 Task: Find connections with filter location Casa Branca with filter topic #Travelwith filter profile language English with filter current company Adani Group with filter school Shri Ramdeobaba Kamla Nehru Engineering College, Katol Road with filter industry Computer Networking Products with filter service category Public Speaking with filter keywords title Hotel Manager
Action: Mouse moved to (519, 103)
Screenshot: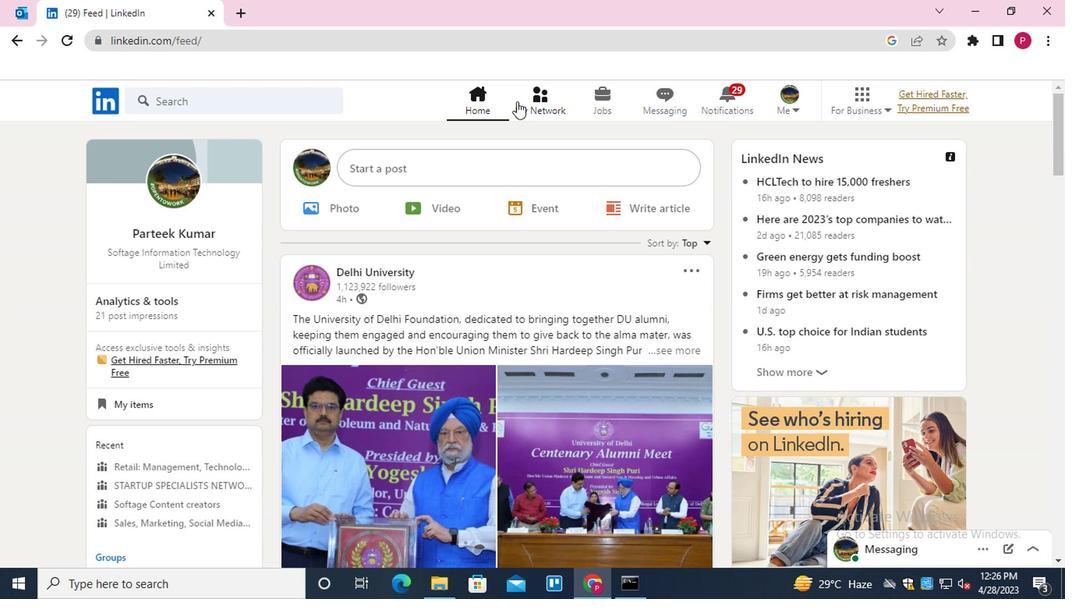 
Action: Mouse pressed left at (519, 103)
Screenshot: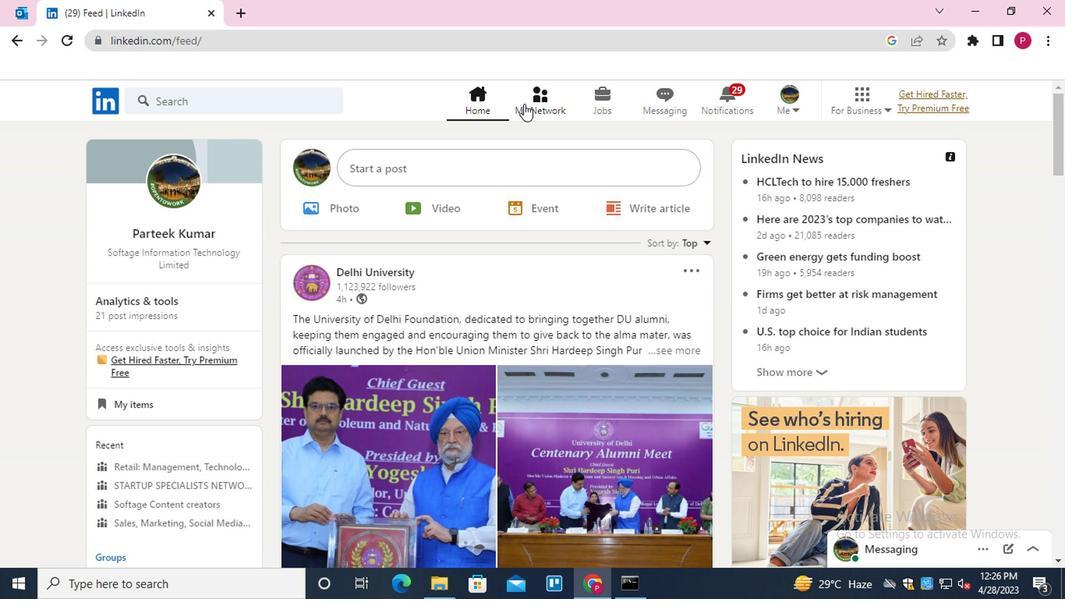 
Action: Mouse moved to (265, 188)
Screenshot: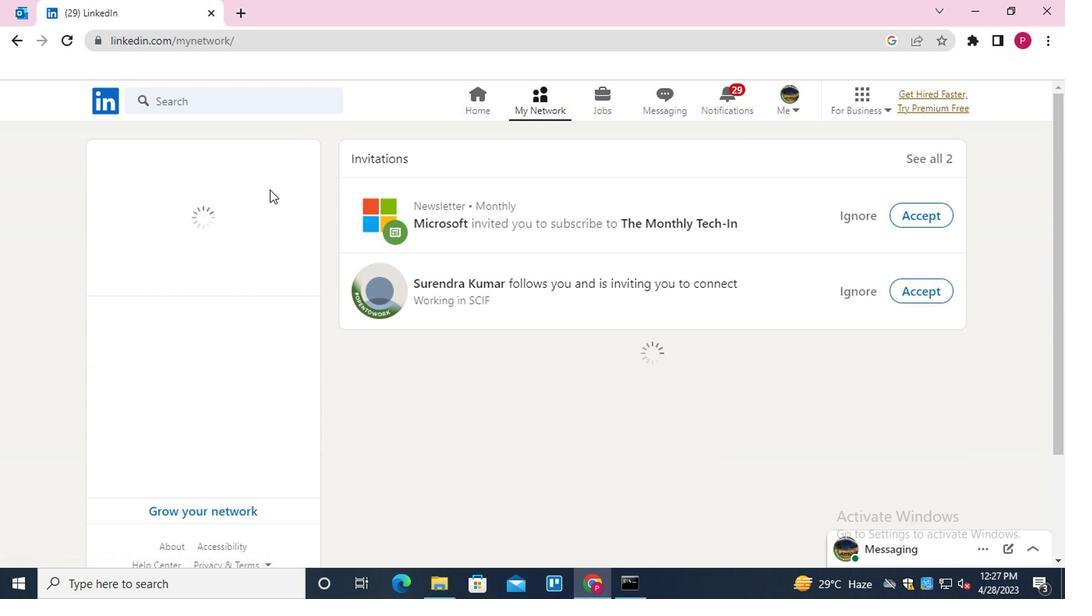 
Action: Mouse pressed left at (265, 188)
Screenshot: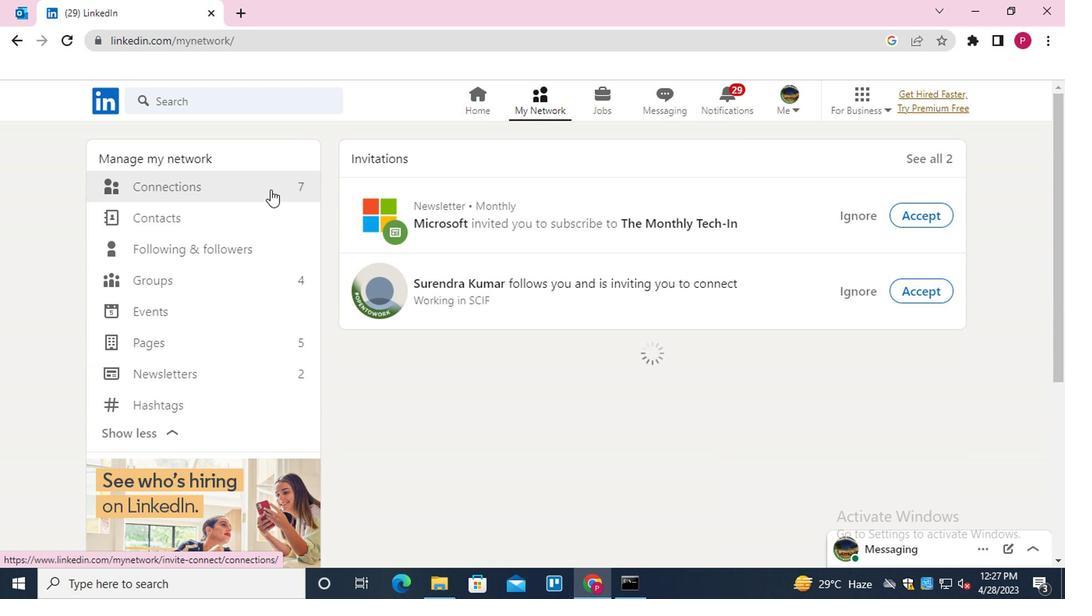 
Action: Mouse moved to (643, 189)
Screenshot: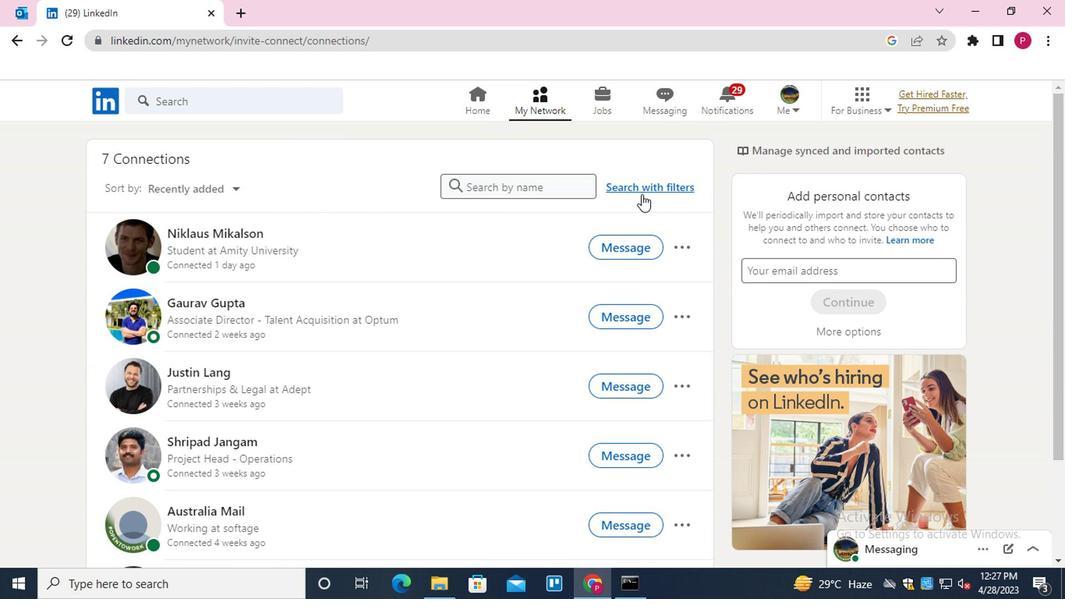 
Action: Mouse pressed left at (643, 189)
Screenshot: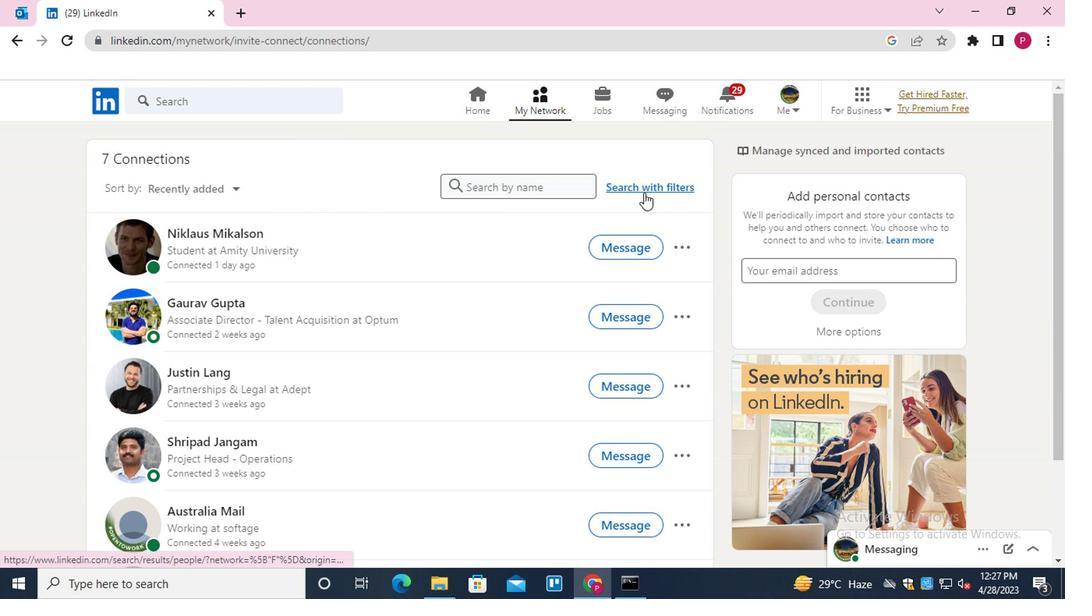 
Action: Mouse moved to (576, 139)
Screenshot: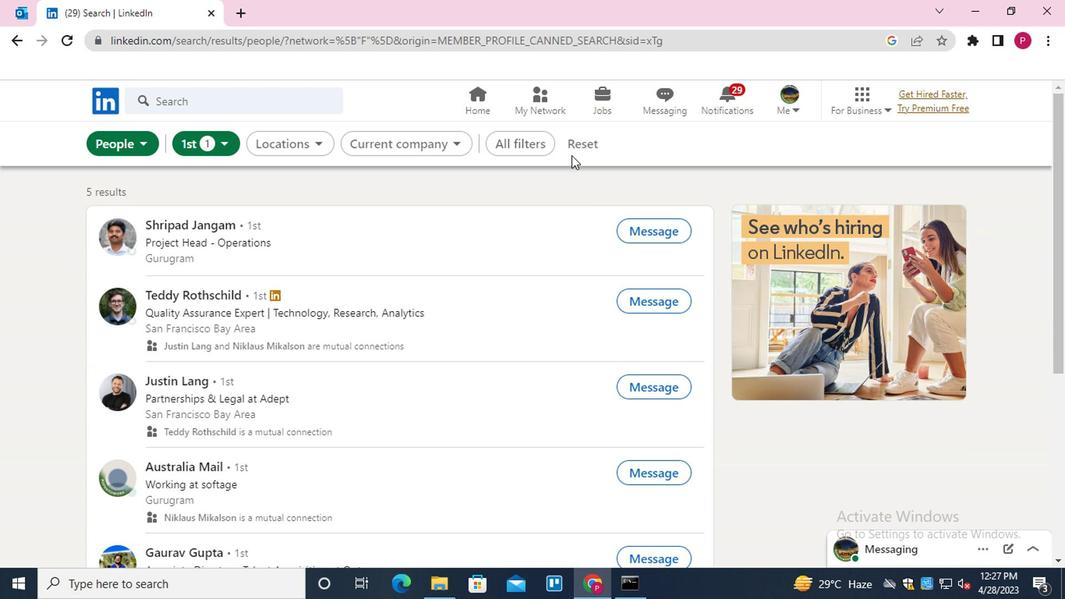 
Action: Mouse pressed left at (576, 139)
Screenshot: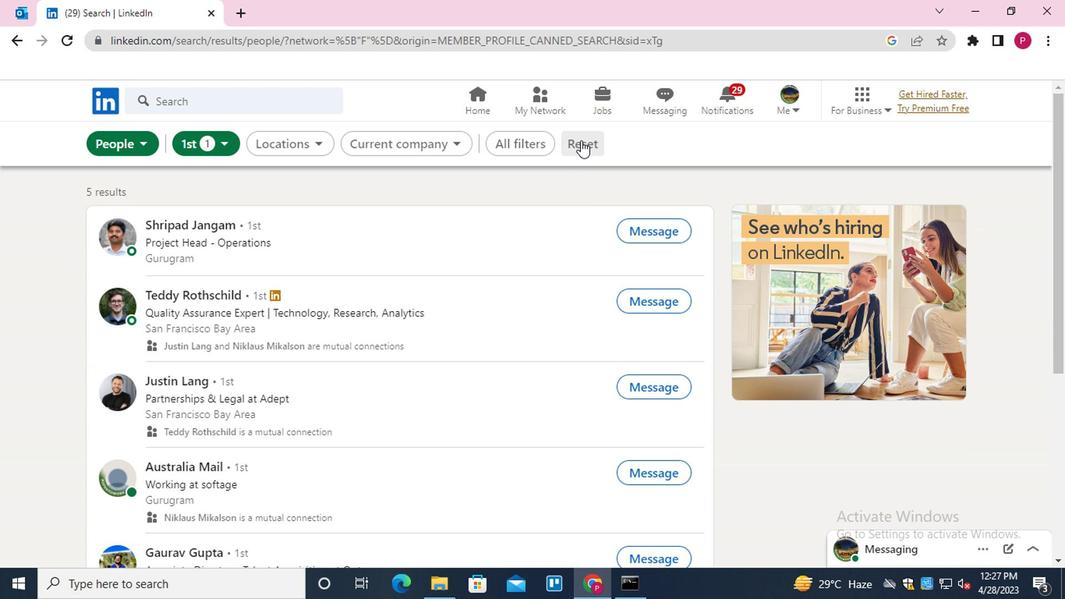 
Action: Mouse moved to (553, 145)
Screenshot: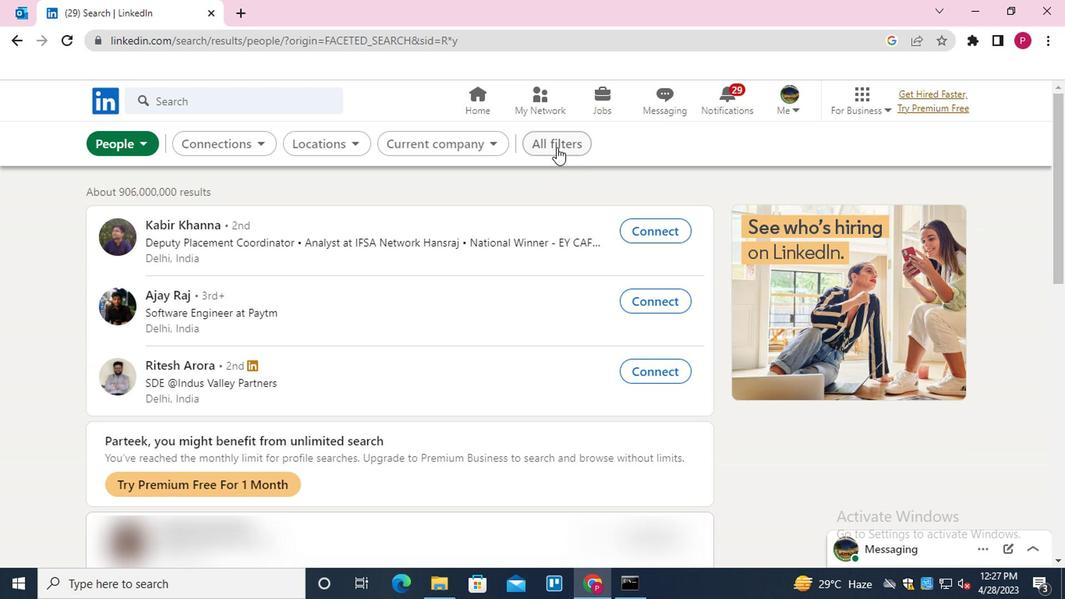 
Action: Mouse pressed left at (553, 145)
Screenshot: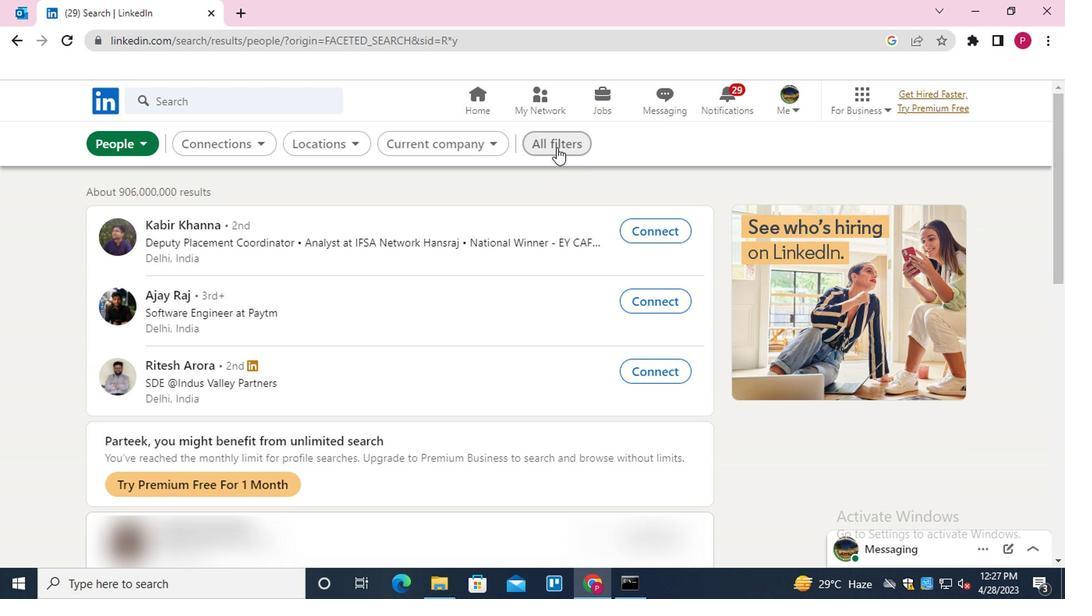 
Action: Mouse moved to (727, 370)
Screenshot: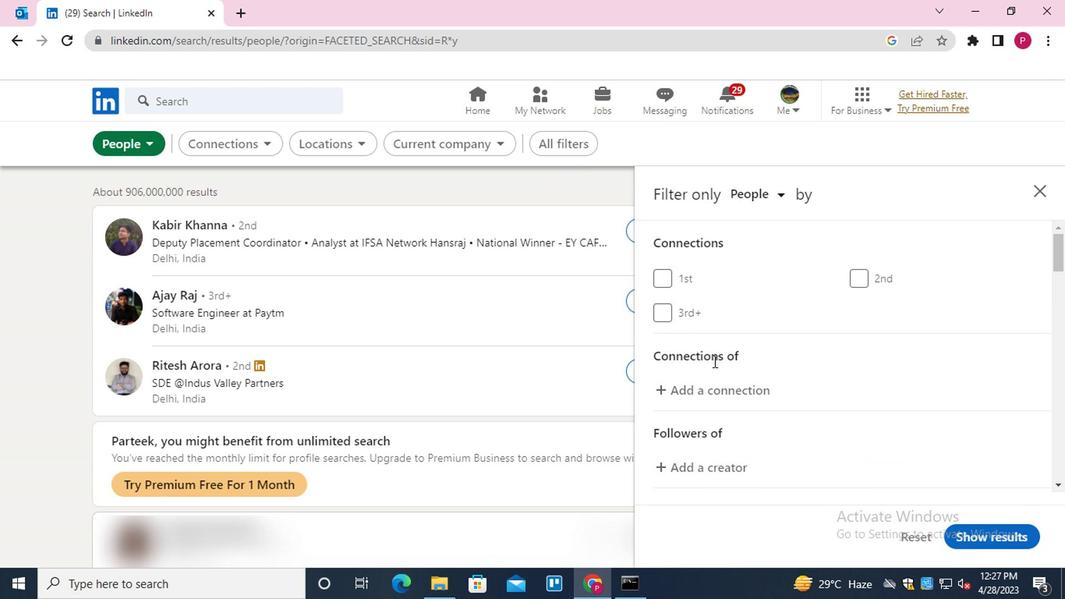
Action: Mouse scrolled (727, 369) with delta (0, 0)
Screenshot: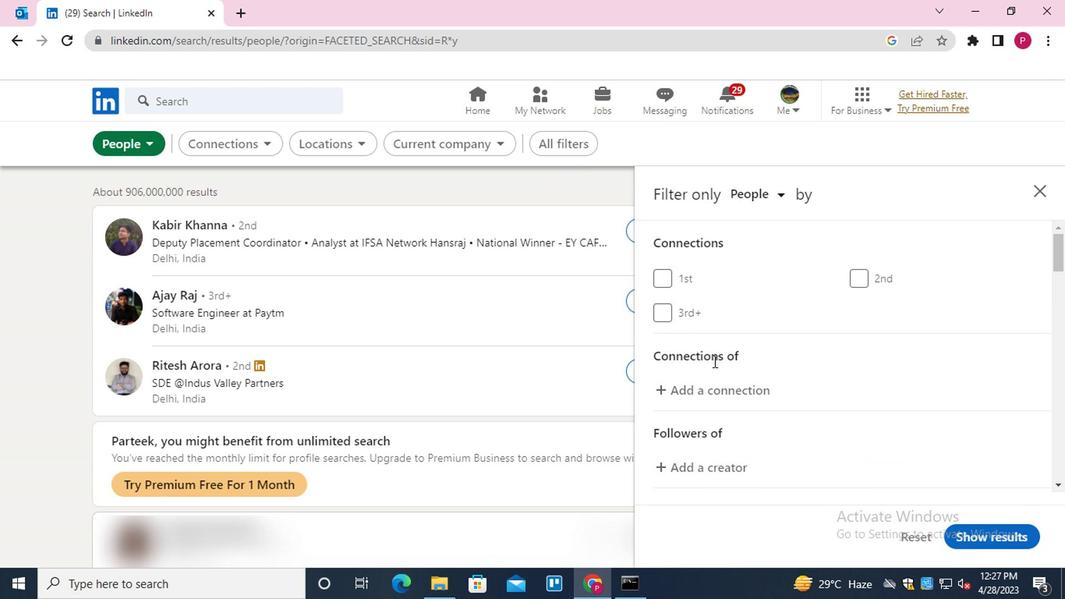 
Action: Mouse moved to (730, 371)
Screenshot: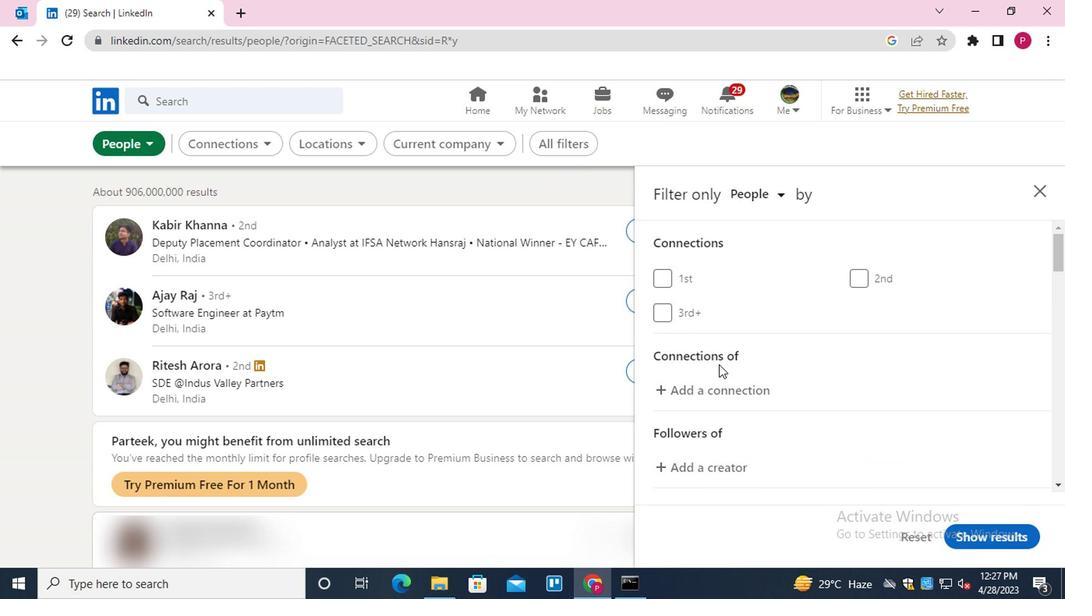 
Action: Mouse scrolled (730, 370) with delta (0, -1)
Screenshot: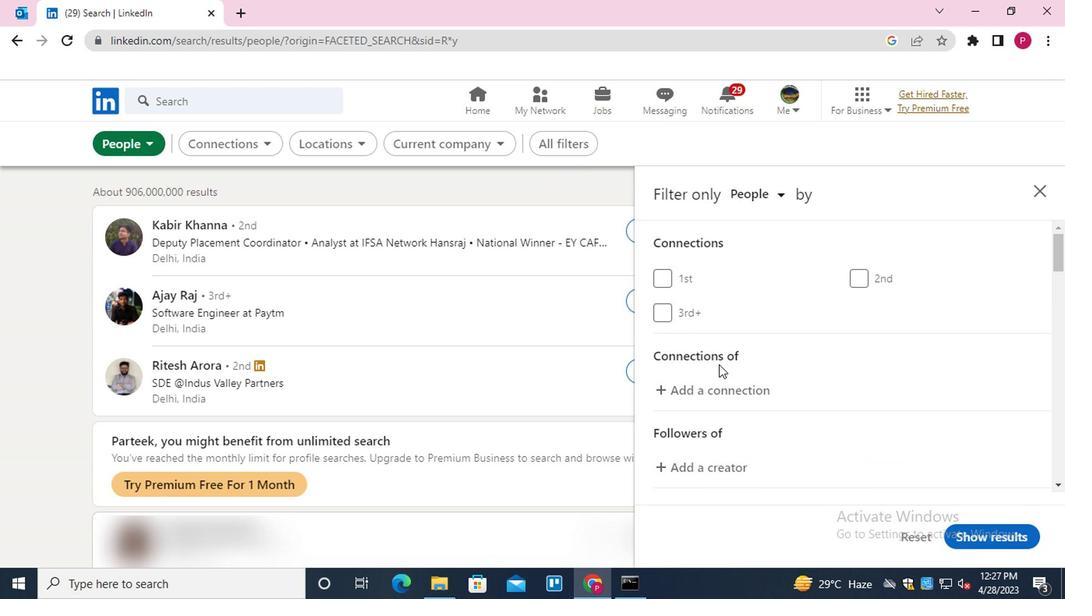 
Action: Mouse moved to (734, 371)
Screenshot: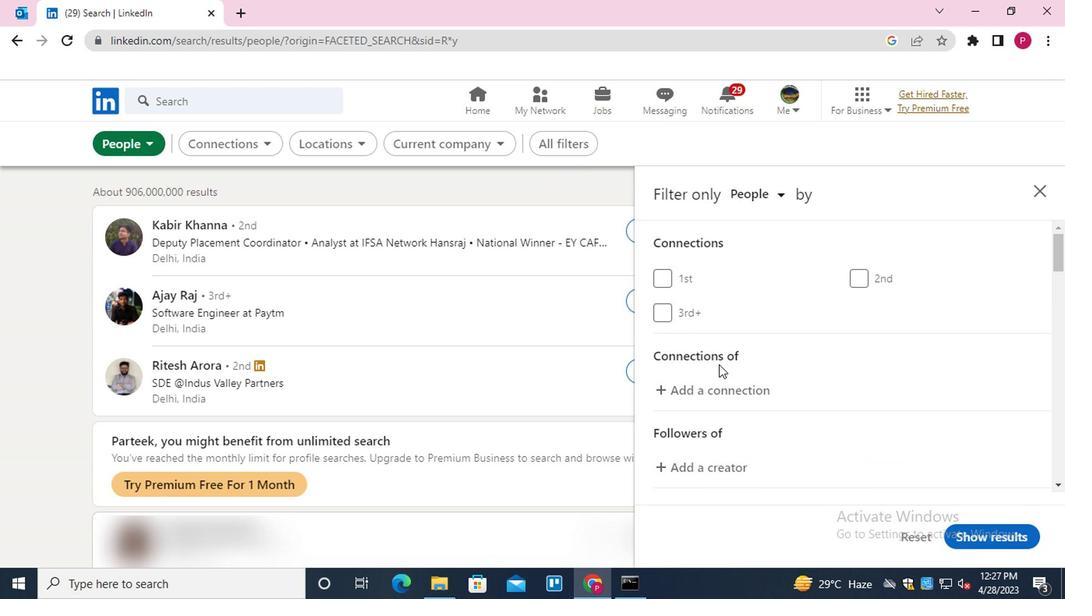 
Action: Mouse scrolled (734, 371) with delta (0, 0)
Screenshot: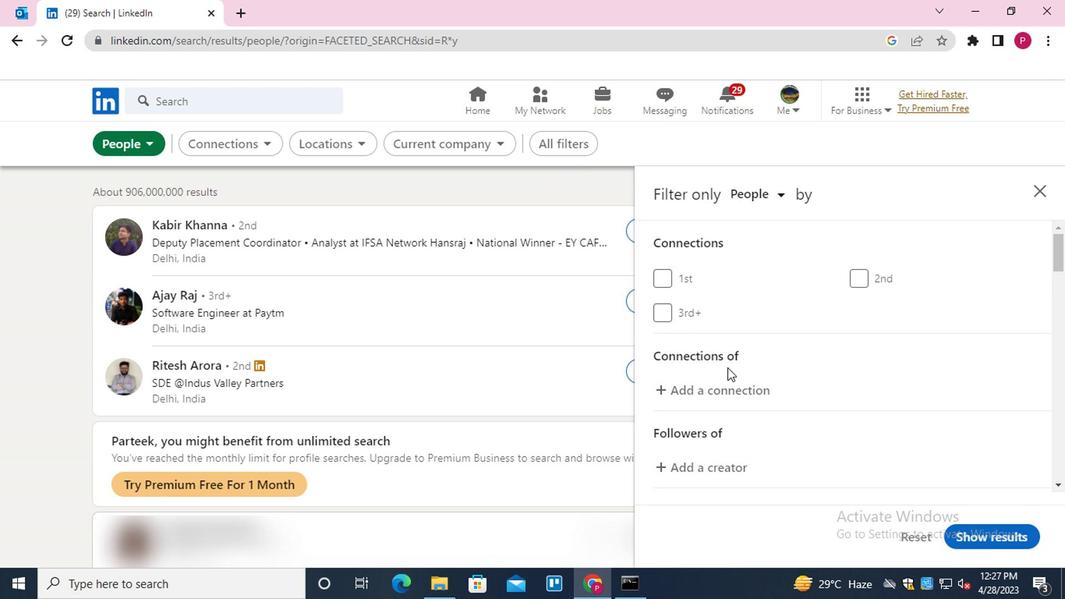 
Action: Mouse moved to (875, 377)
Screenshot: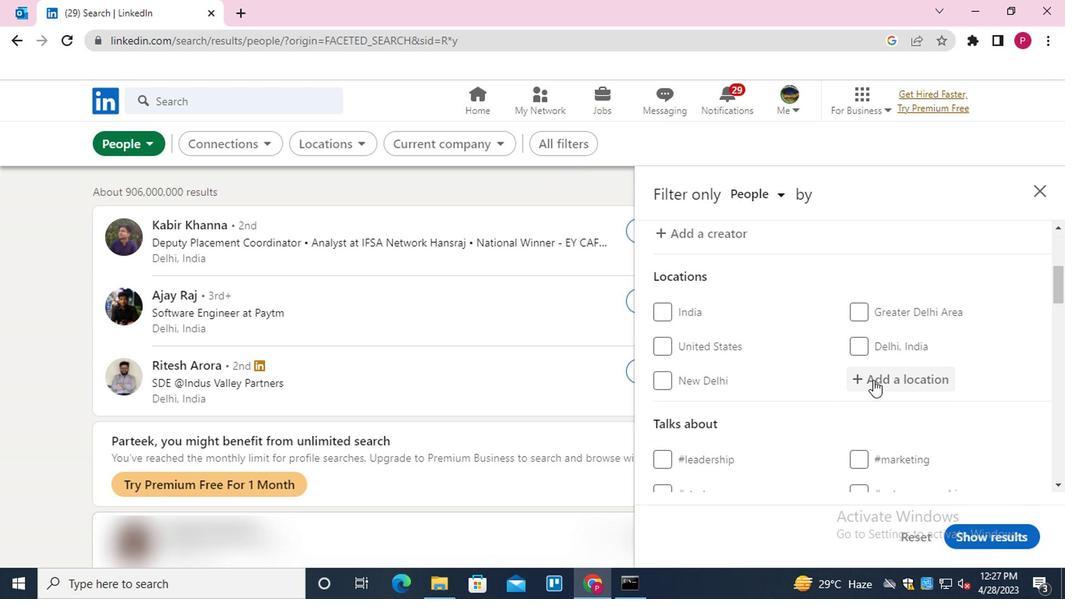 
Action: Mouse pressed left at (875, 377)
Screenshot: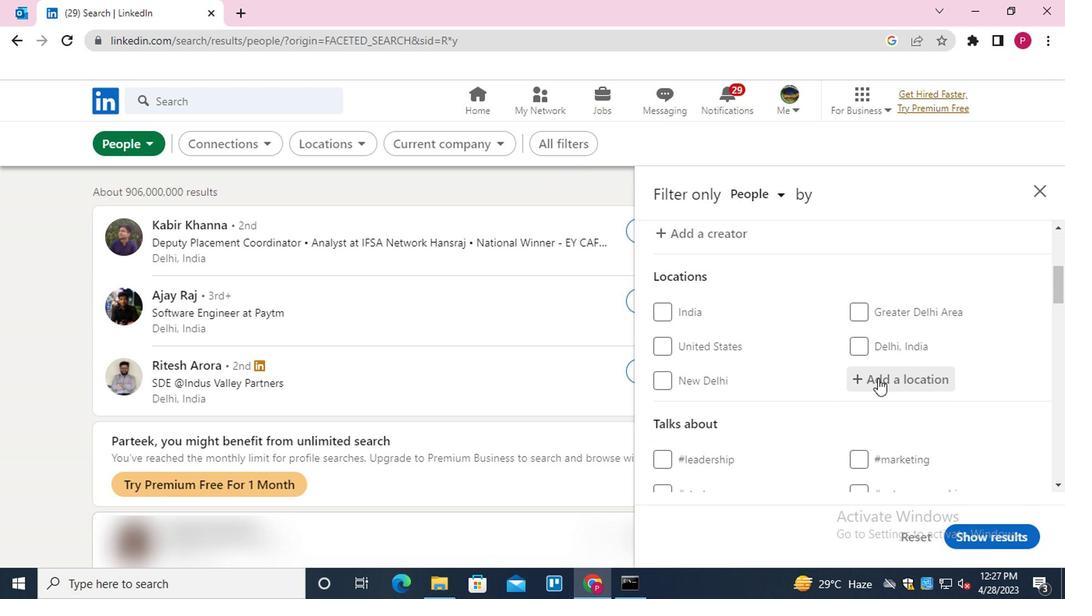
Action: Key pressed <Key.shift>CASA<Key.space><Key.shift>BRANV<Key.backspace>CA<Key.down><Key.enter>
Screenshot: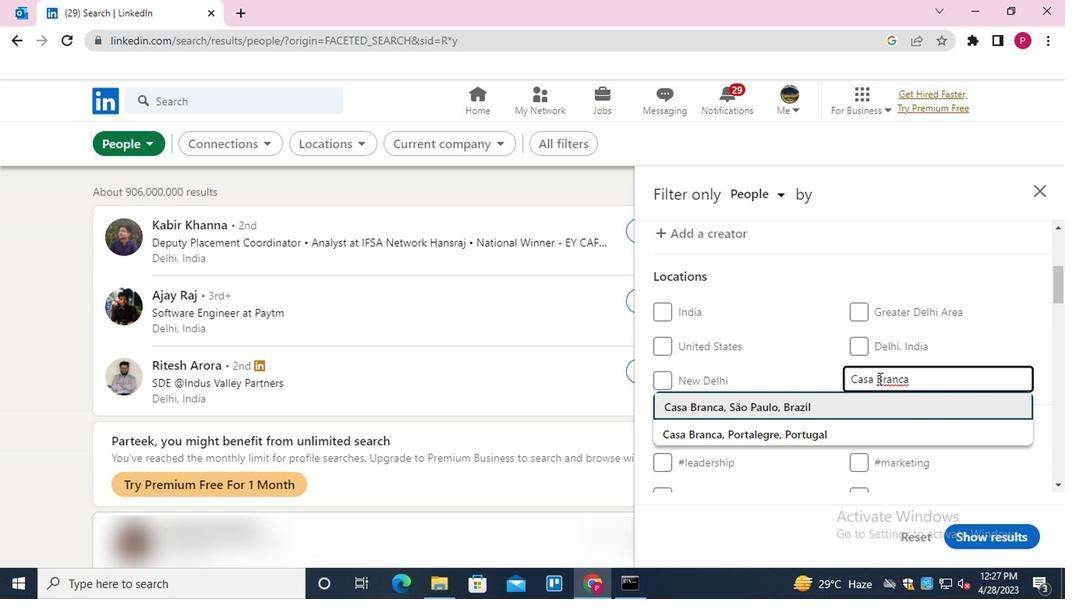 
Action: Mouse moved to (837, 413)
Screenshot: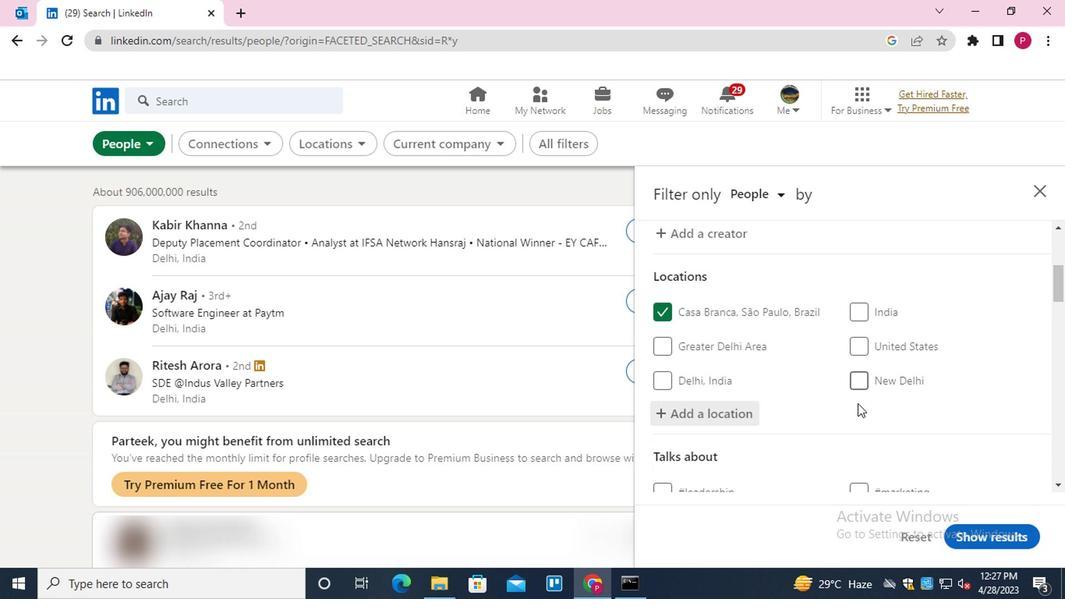 
Action: Mouse scrolled (837, 412) with delta (0, -1)
Screenshot: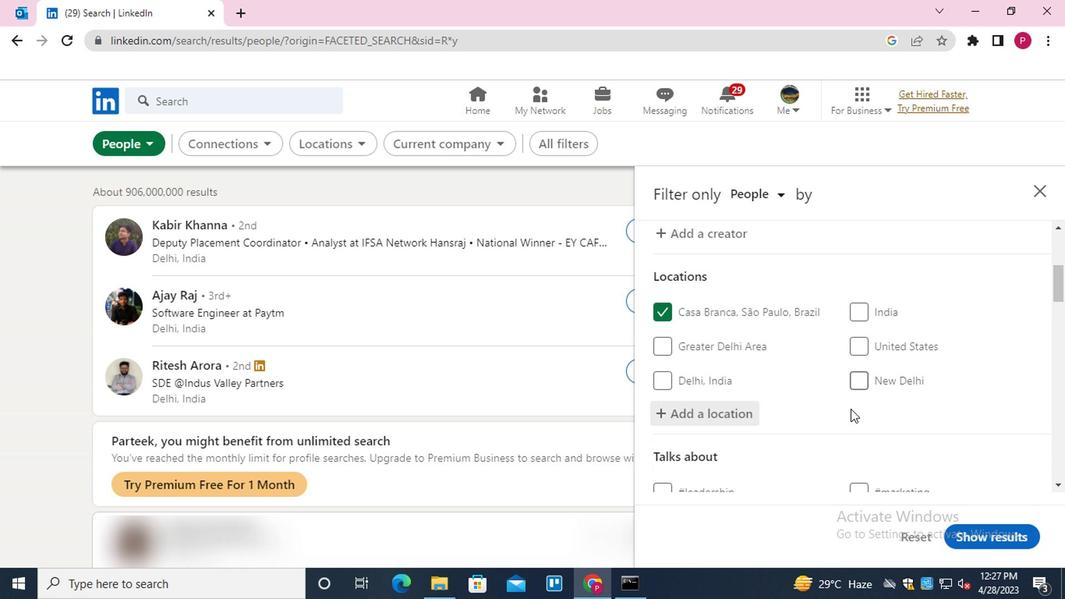 
Action: Mouse scrolled (837, 412) with delta (0, -1)
Screenshot: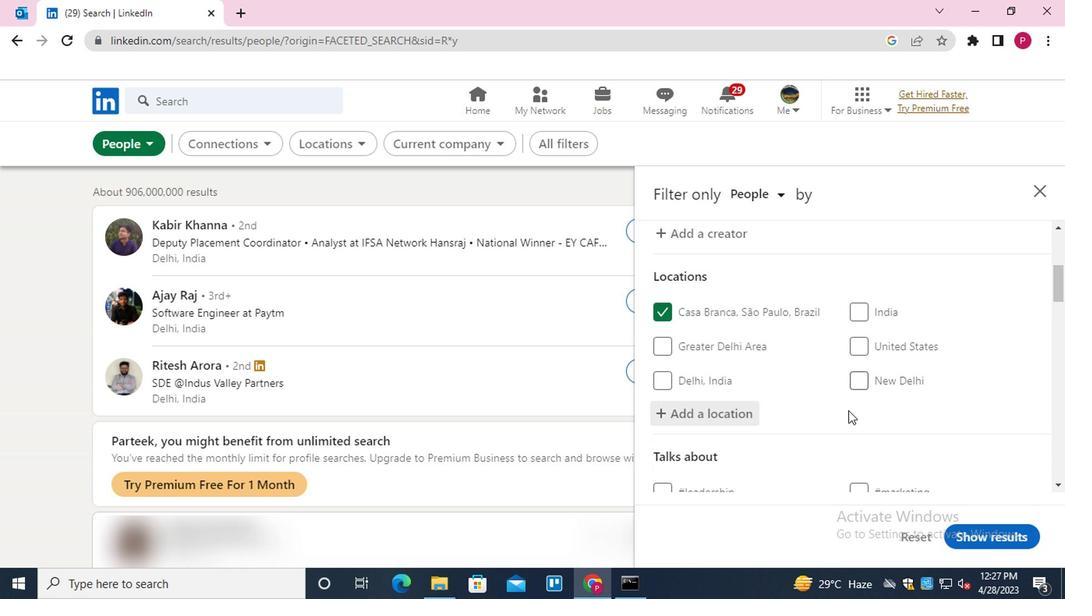 
Action: Mouse moved to (872, 406)
Screenshot: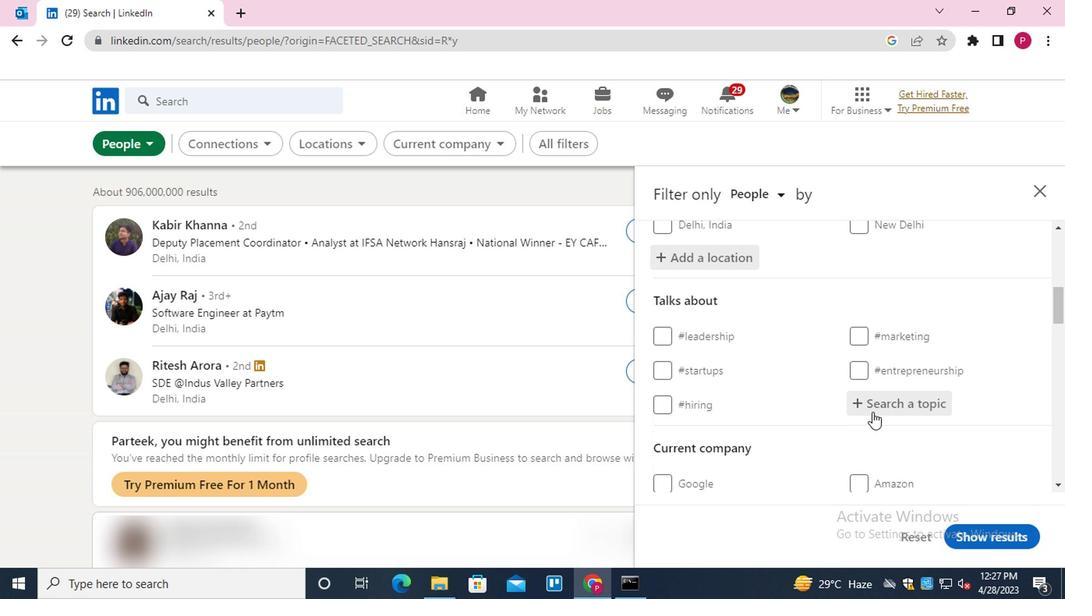 
Action: Mouse pressed left at (872, 406)
Screenshot: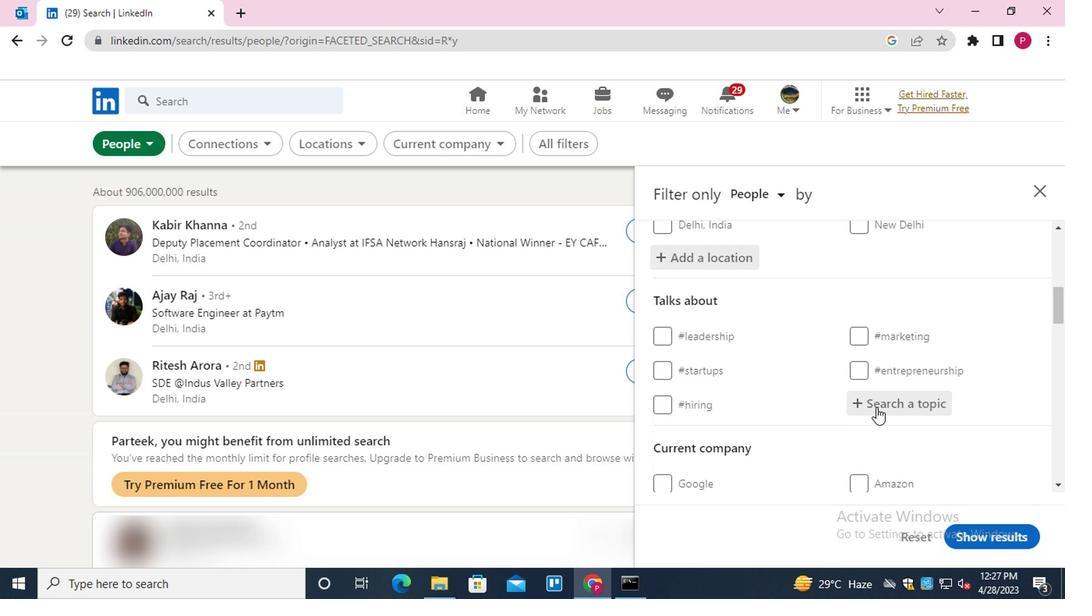 
Action: Key pressed TRAVEL<Key.down><Key.enter>
Screenshot: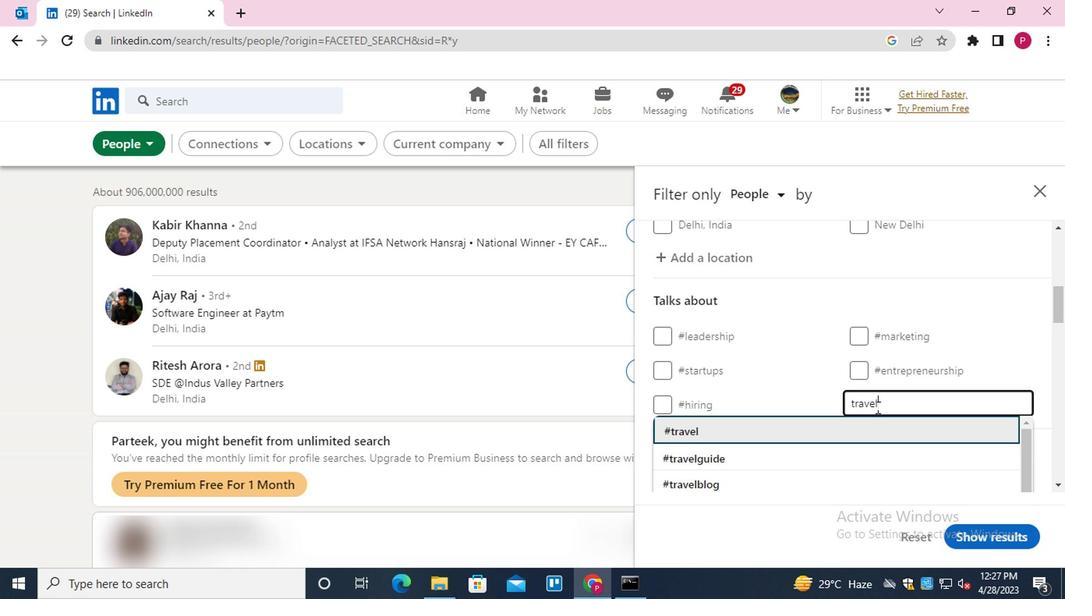 
Action: Mouse moved to (867, 405)
Screenshot: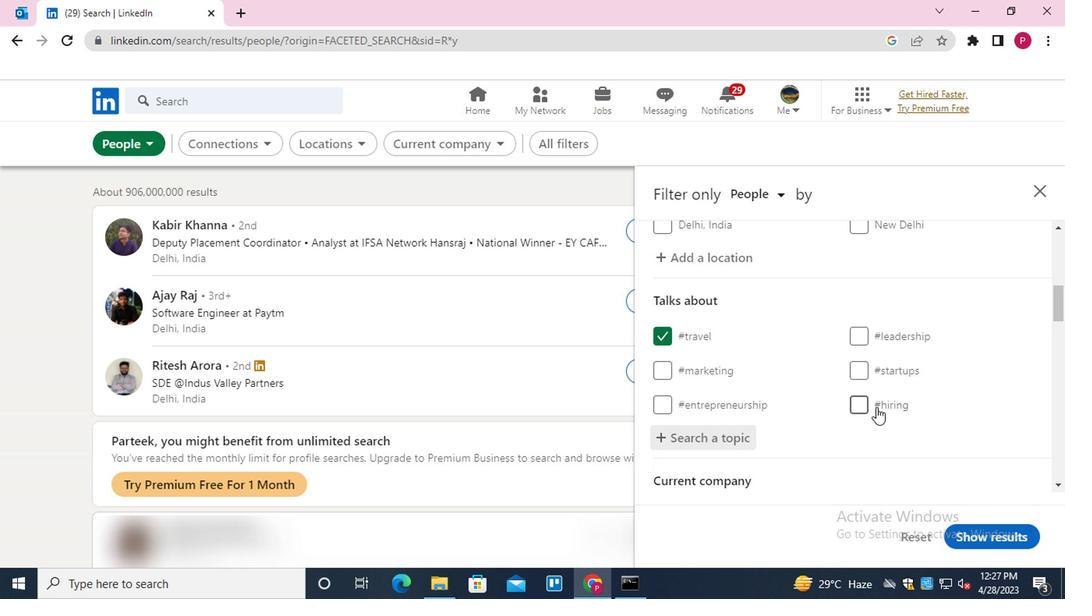 
Action: Mouse scrolled (867, 404) with delta (0, 0)
Screenshot: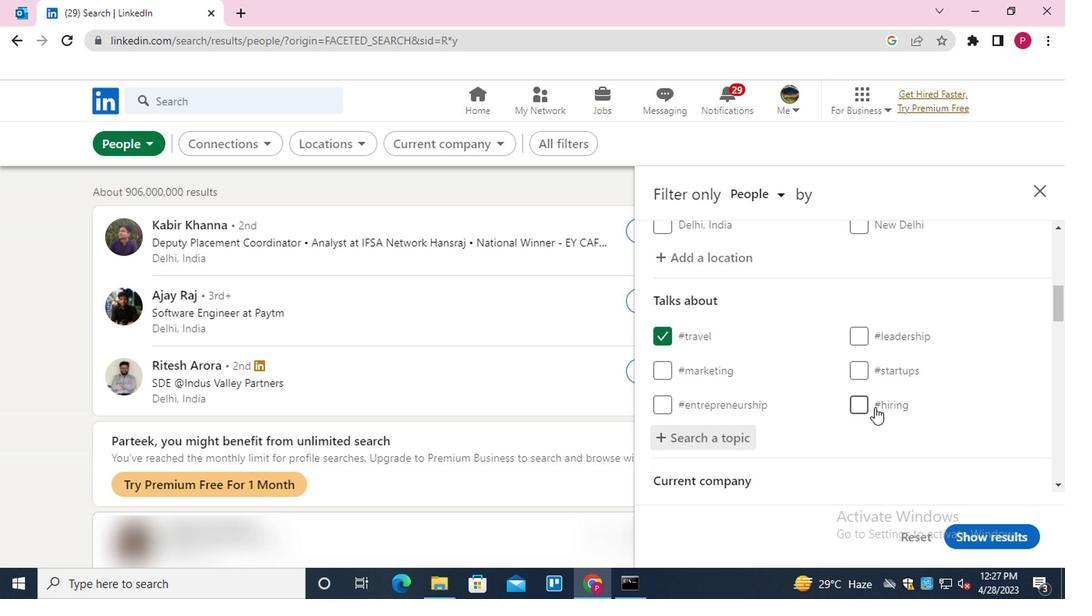 
Action: Mouse moved to (848, 408)
Screenshot: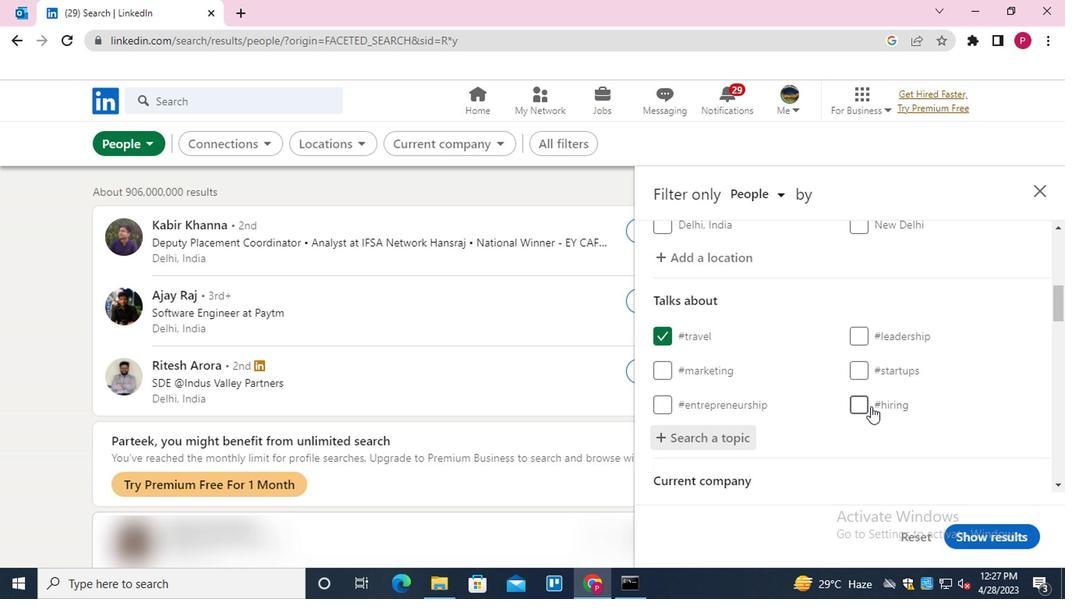 
Action: Mouse scrolled (848, 408) with delta (0, 0)
Screenshot: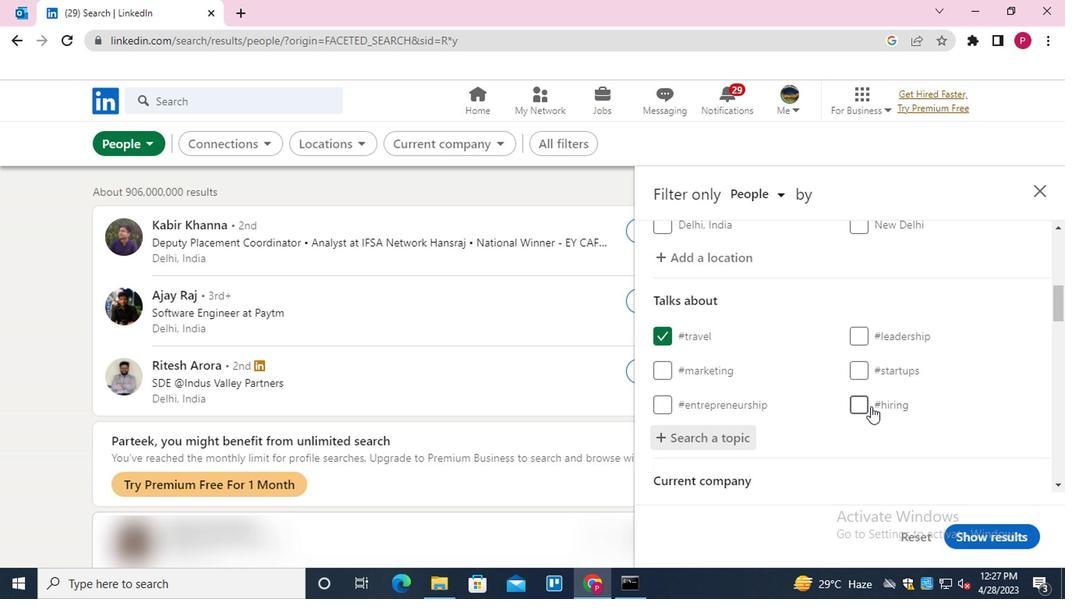 
Action: Mouse moved to (843, 412)
Screenshot: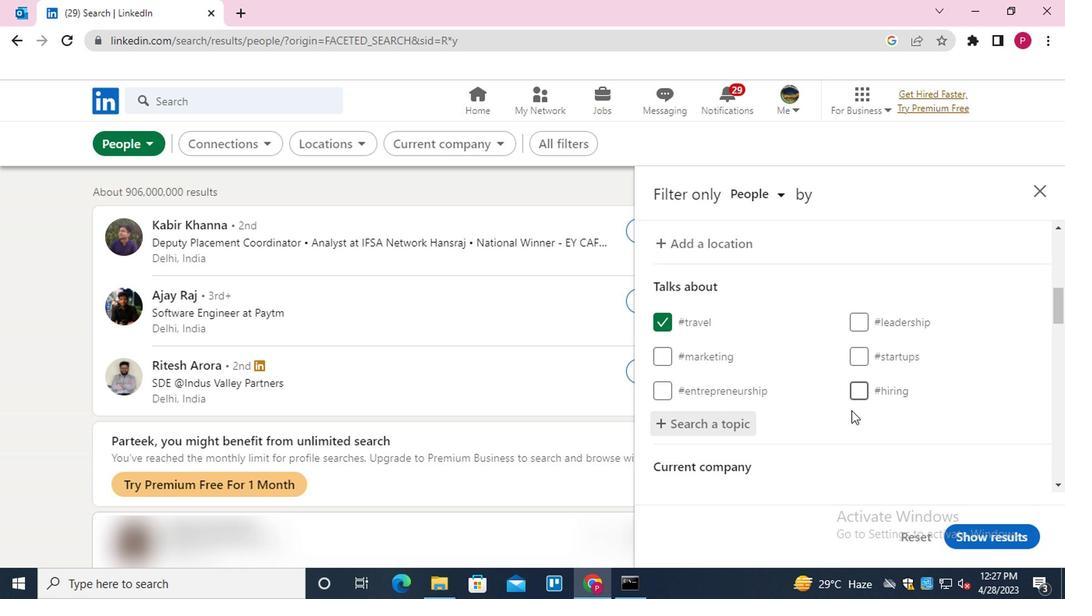 
Action: Mouse scrolled (843, 411) with delta (0, 0)
Screenshot: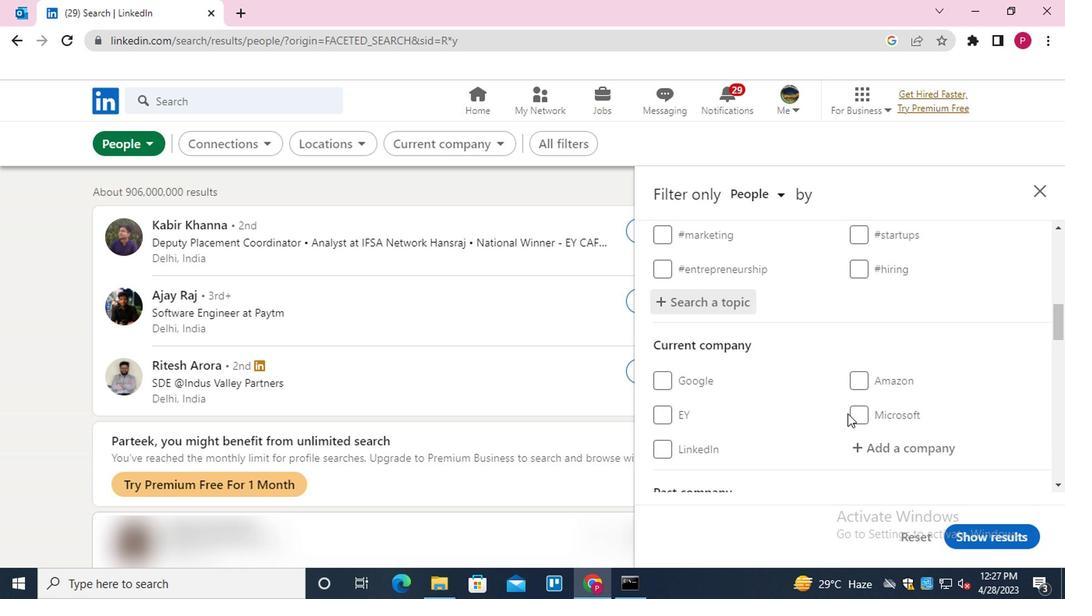 
Action: Mouse scrolled (843, 411) with delta (0, 0)
Screenshot: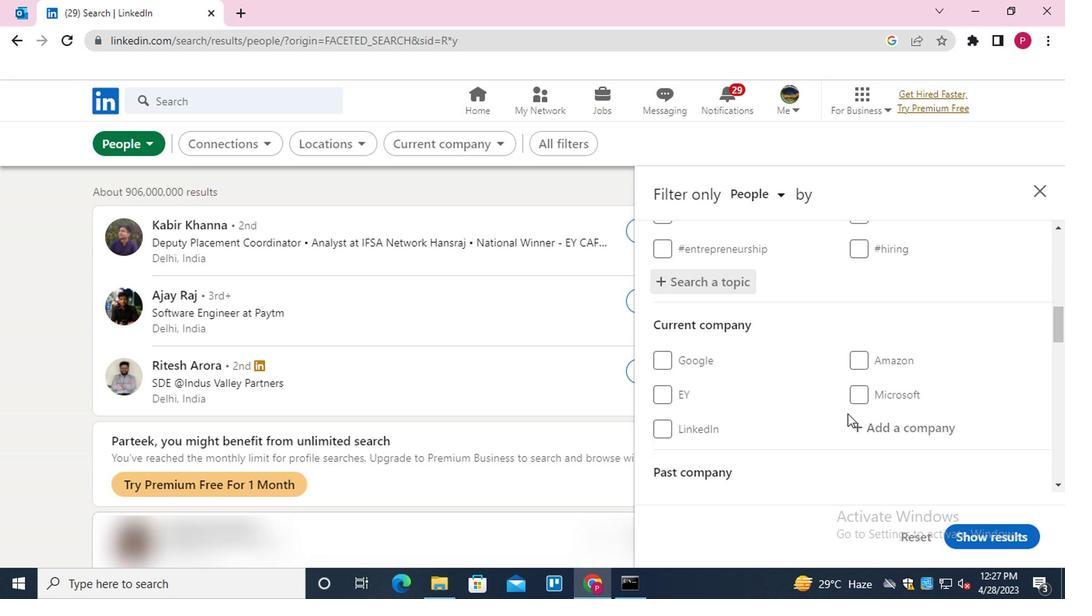 
Action: Mouse moved to (841, 412)
Screenshot: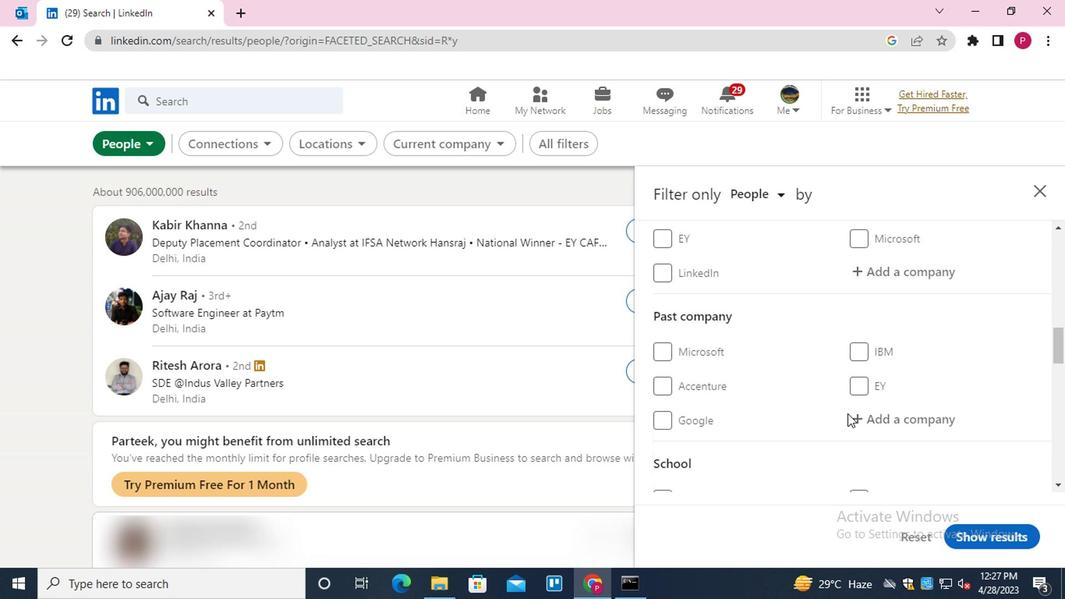 
Action: Mouse scrolled (841, 411) with delta (0, 0)
Screenshot: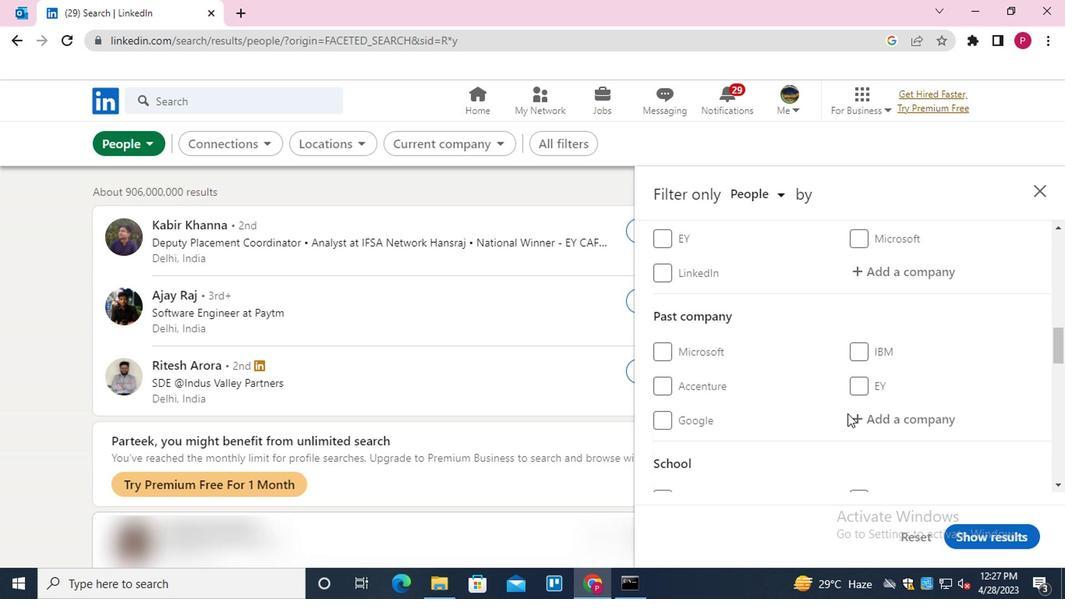 
Action: Mouse scrolled (841, 411) with delta (0, 0)
Screenshot: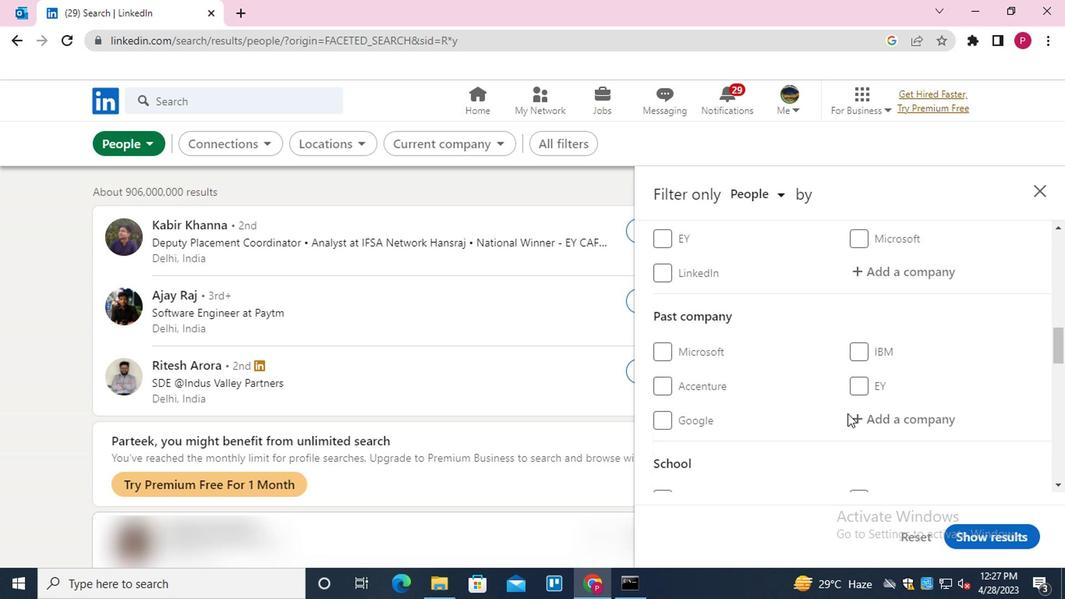
Action: Mouse scrolled (841, 411) with delta (0, 0)
Screenshot: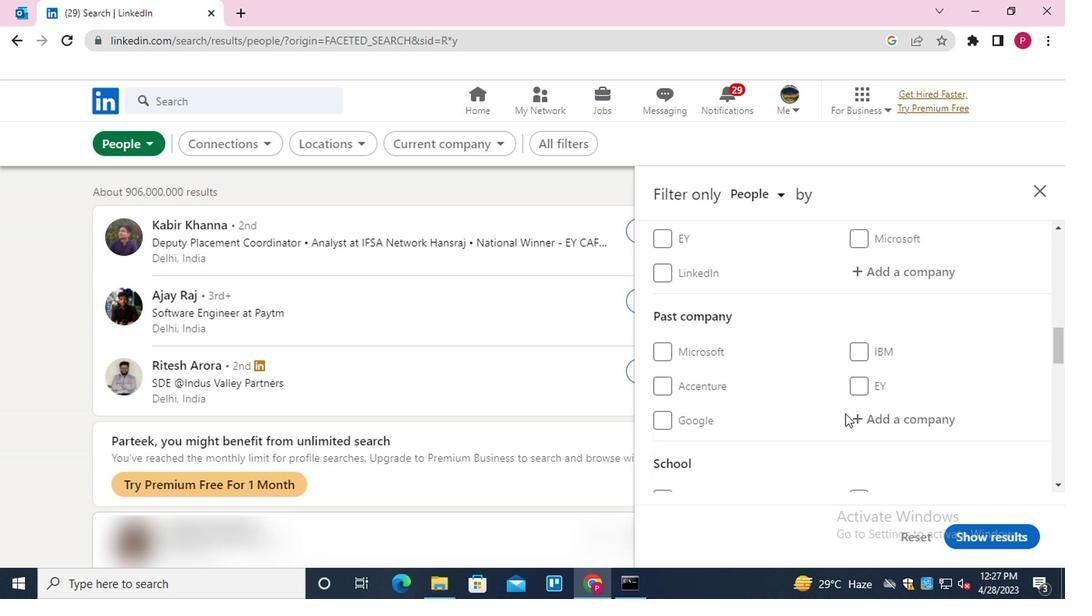 
Action: Mouse moved to (792, 388)
Screenshot: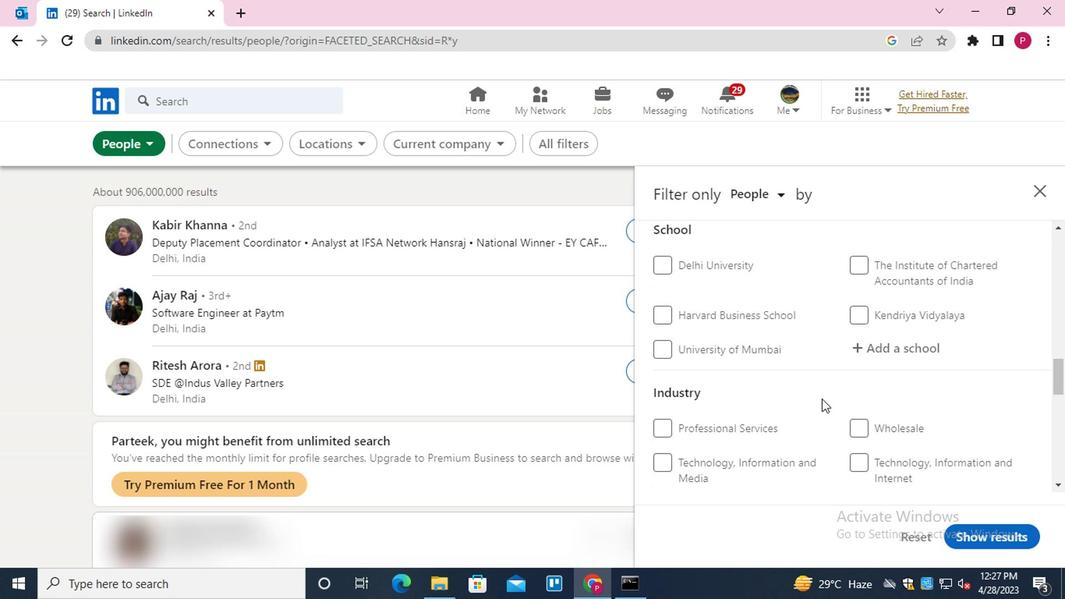
Action: Mouse scrolled (792, 388) with delta (0, 0)
Screenshot: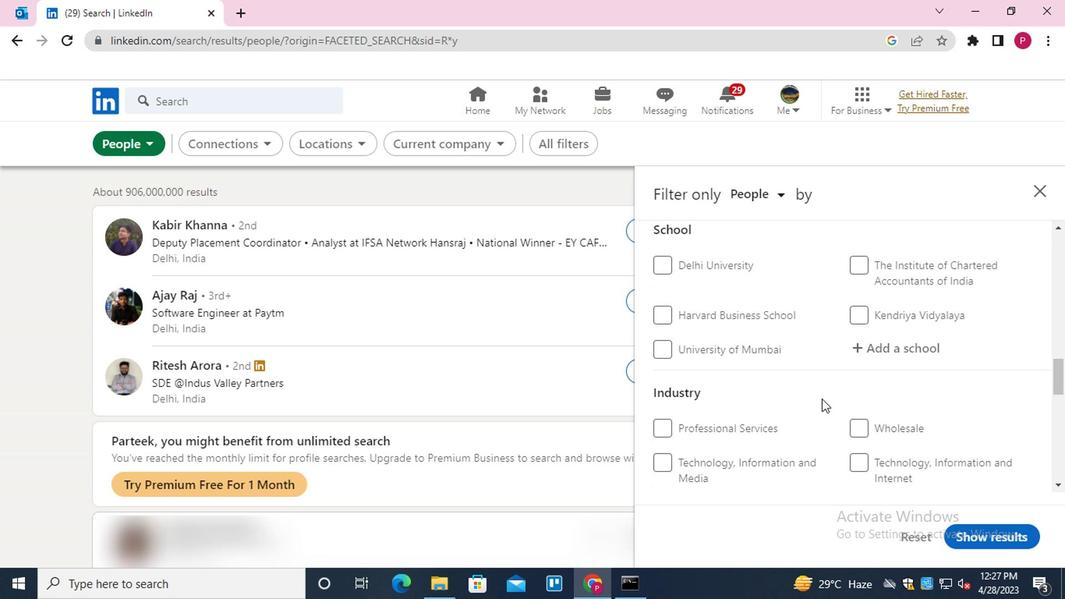 
Action: Mouse moved to (784, 385)
Screenshot: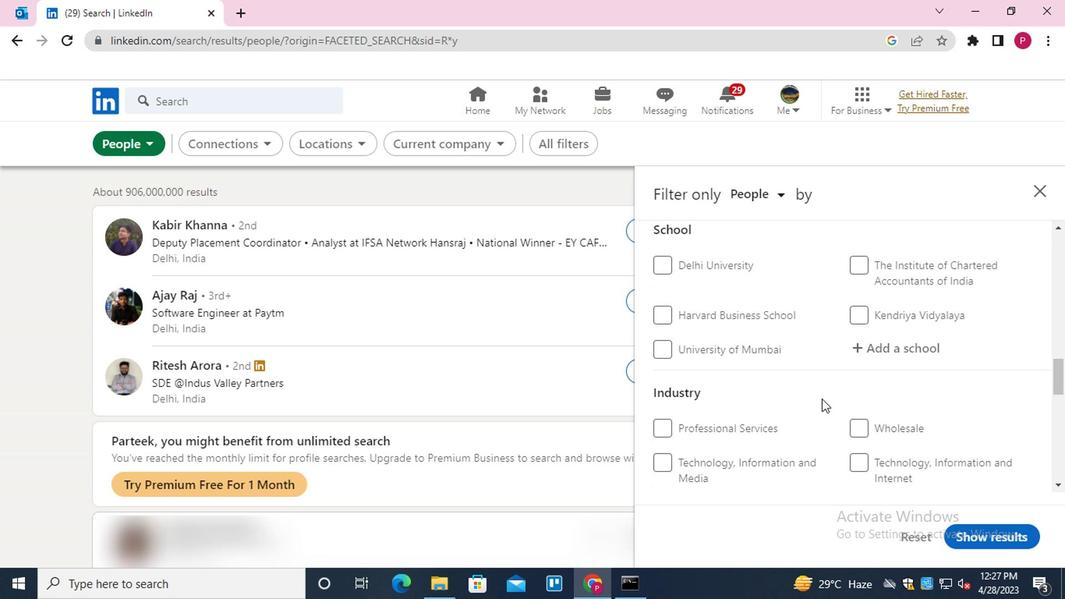 
Action: Mouse scrolled (784, 385) with delta (0, 0)
Screenshot: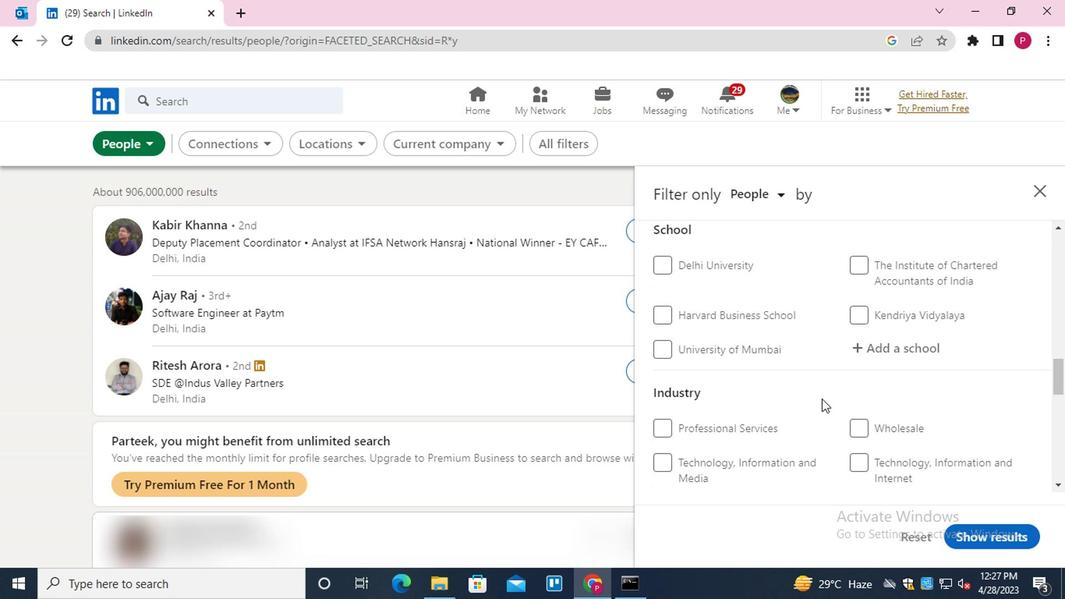 
Action: Mouse moved to (782, 375)
Screenshot: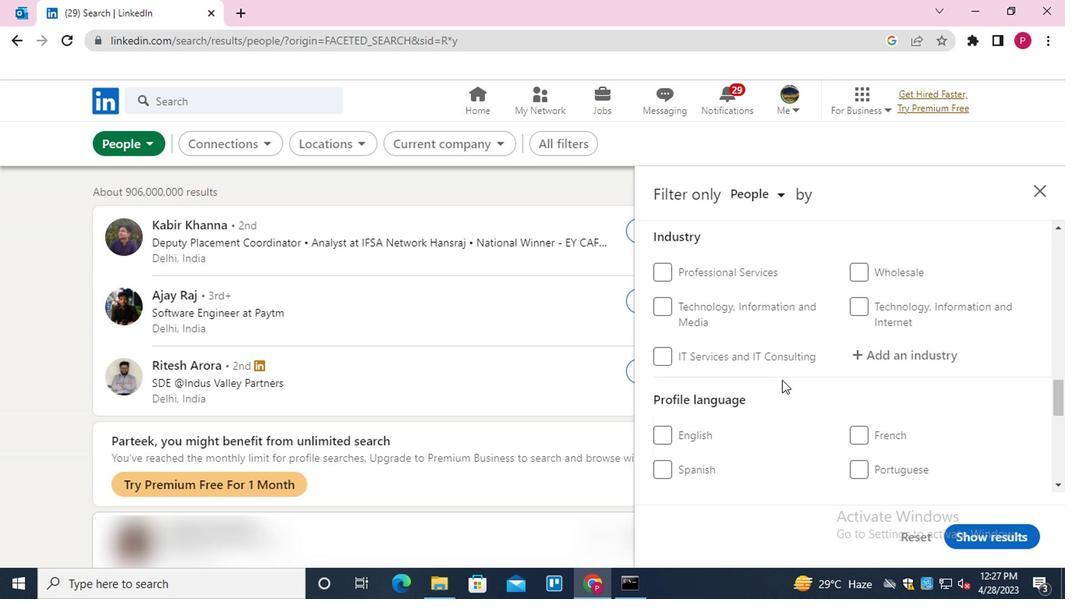 
Action: Mouse scrolled (782, 375) with delta (0, 0)
Screenshot: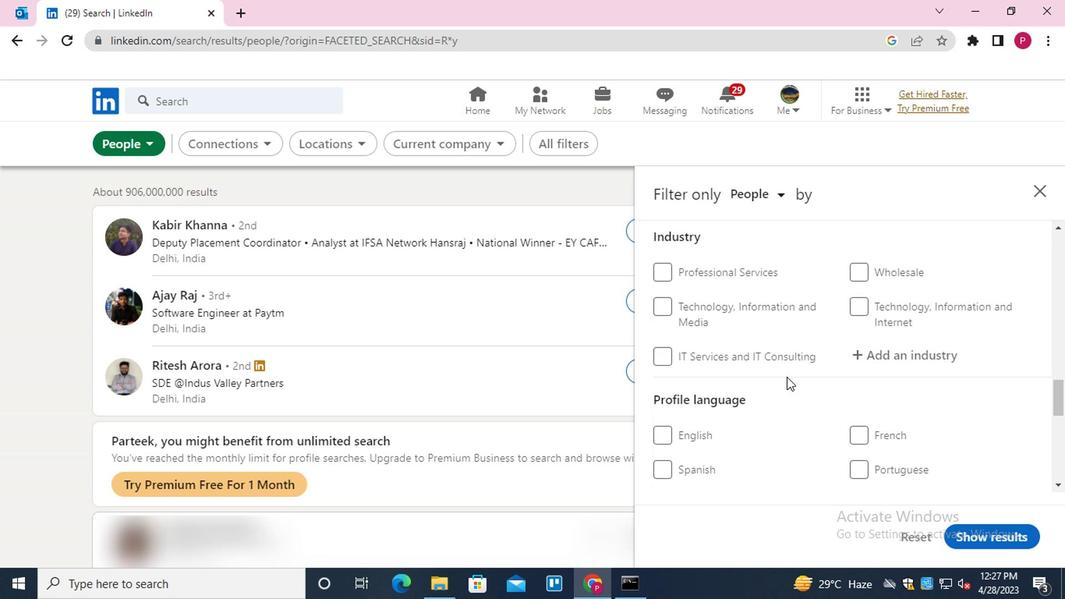 
Action: Mouse scrolled (782, 375) with delta (0, 0)
Screenshot: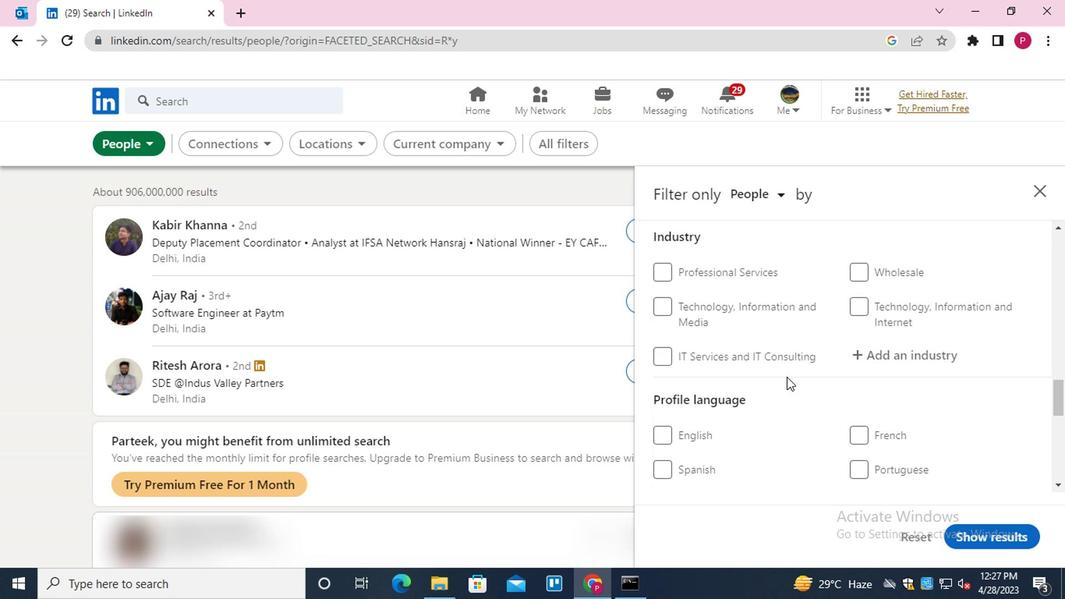 
Action: Mouse moved to (694, 282)
Screenshot: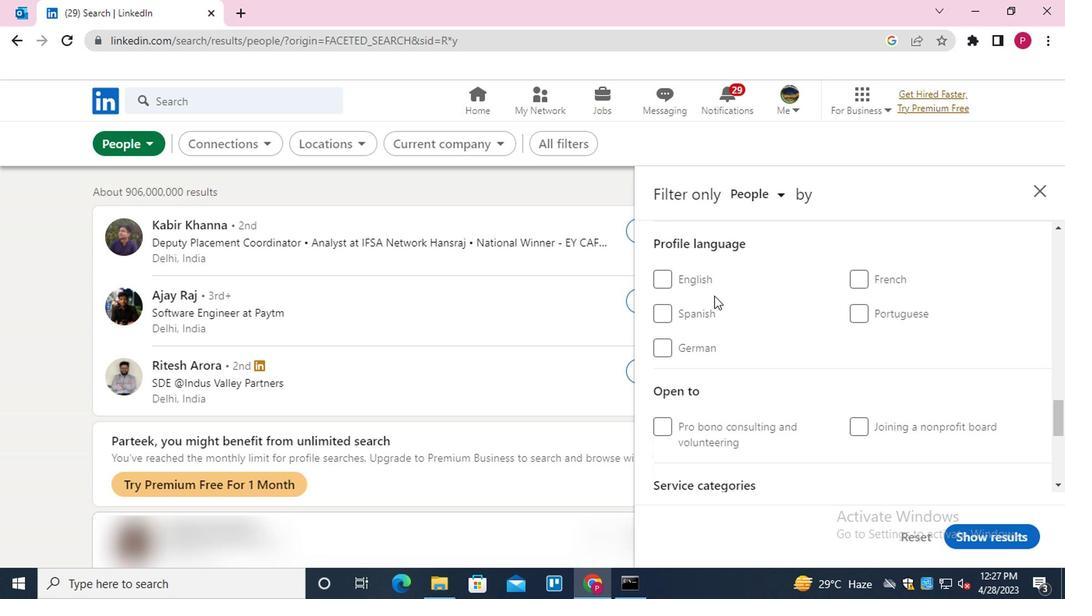 
Action: Mouse pressed left at (694, 282)
Screenshot: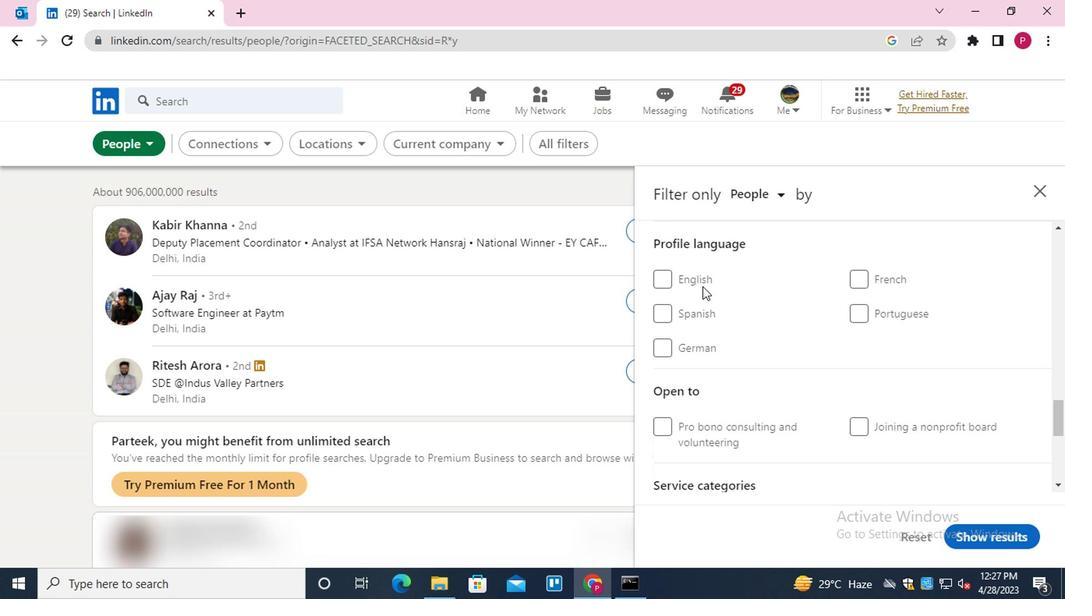 
Action: Mouse moved to (733, 308)
Screenshot: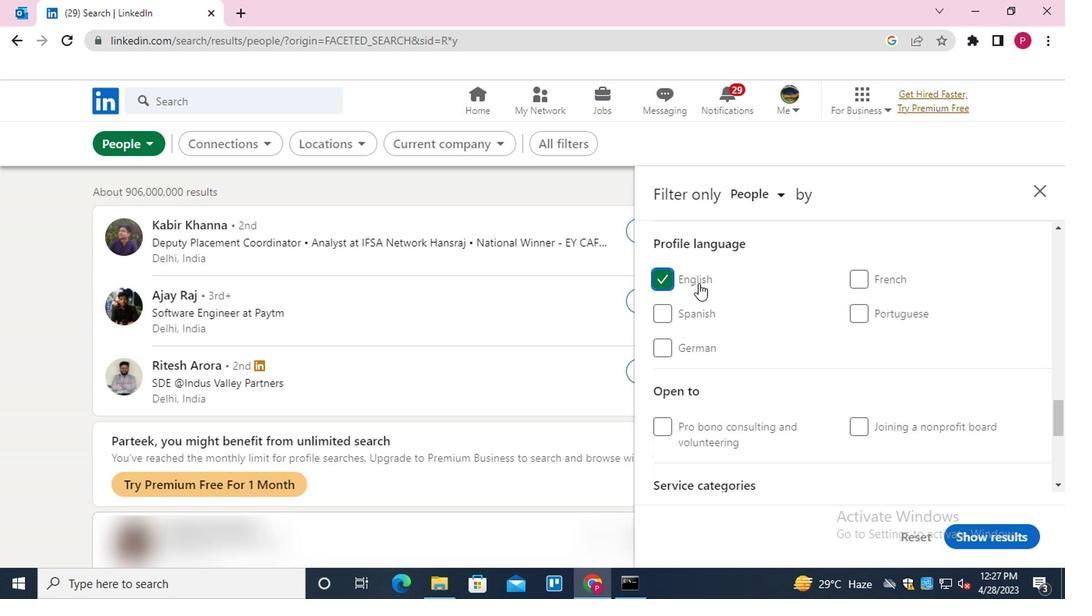 
Action: Mouse scrolled (733, 309) with delta (0, 1)
Screenshot: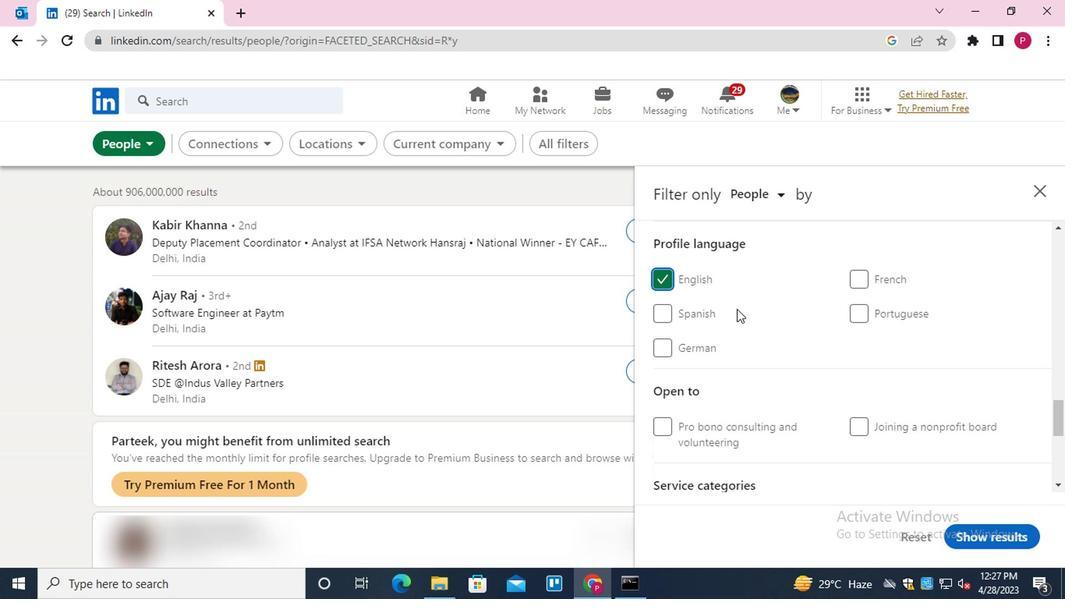 
Action: Mouse scrolled (733, 309) with delta (0, 1)
Screenshot: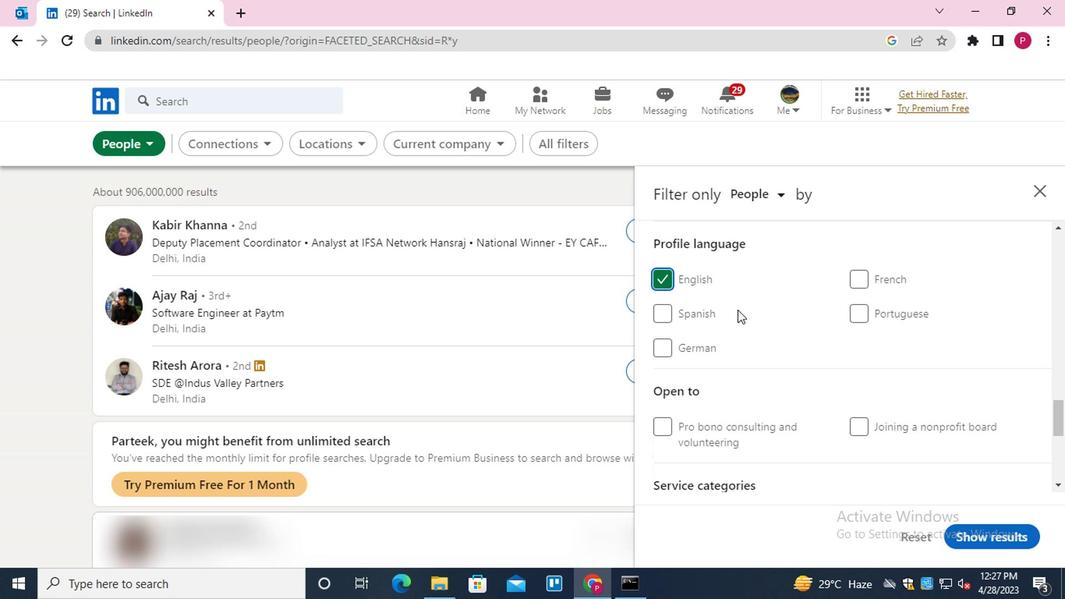 
Action: Mouse scrolled (733, 309) with delta (0, 1)
Screenshot: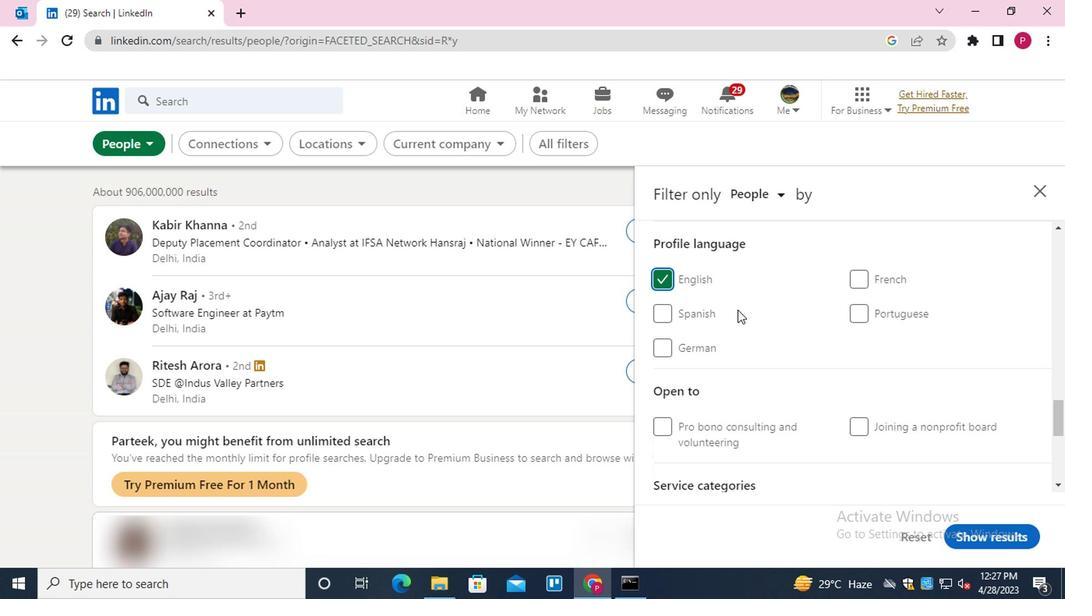 
Action: Mouse scrolled (733, 309) with delta (0, 1)
Screenshot: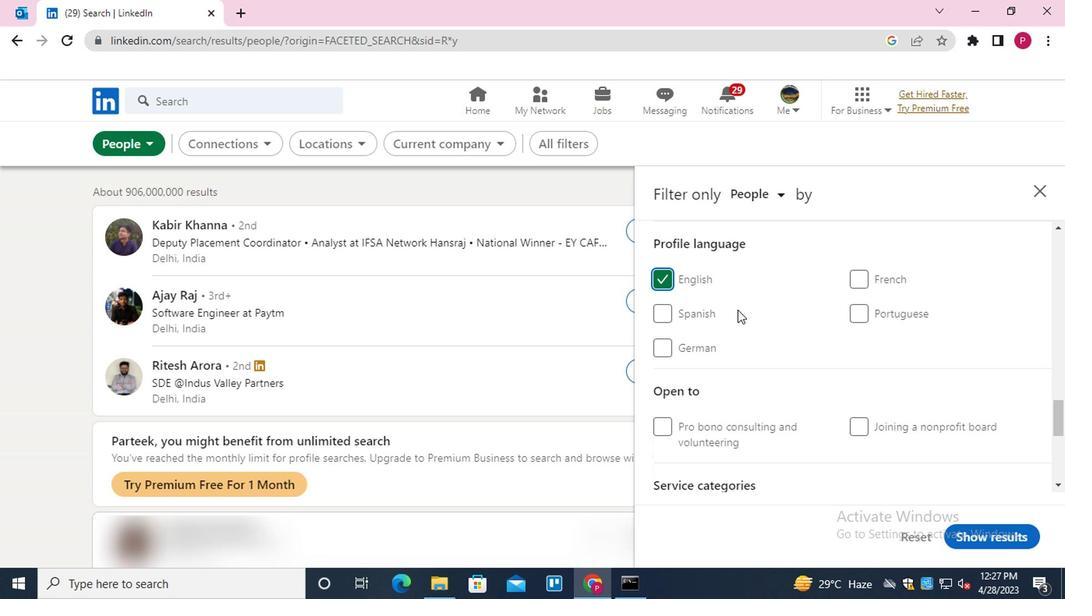
Action: Mouse scrolled (733, 309) with delta (0, 1)
Screenshot: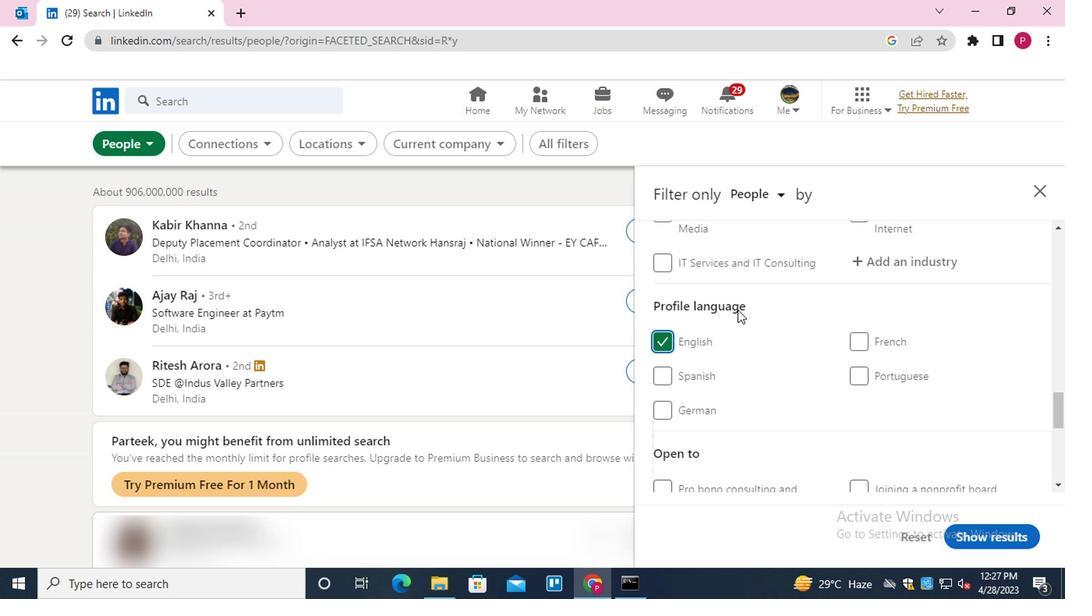 
Action: Mouse scrolled (733, 309) with delta (0, 1)
Screenshot: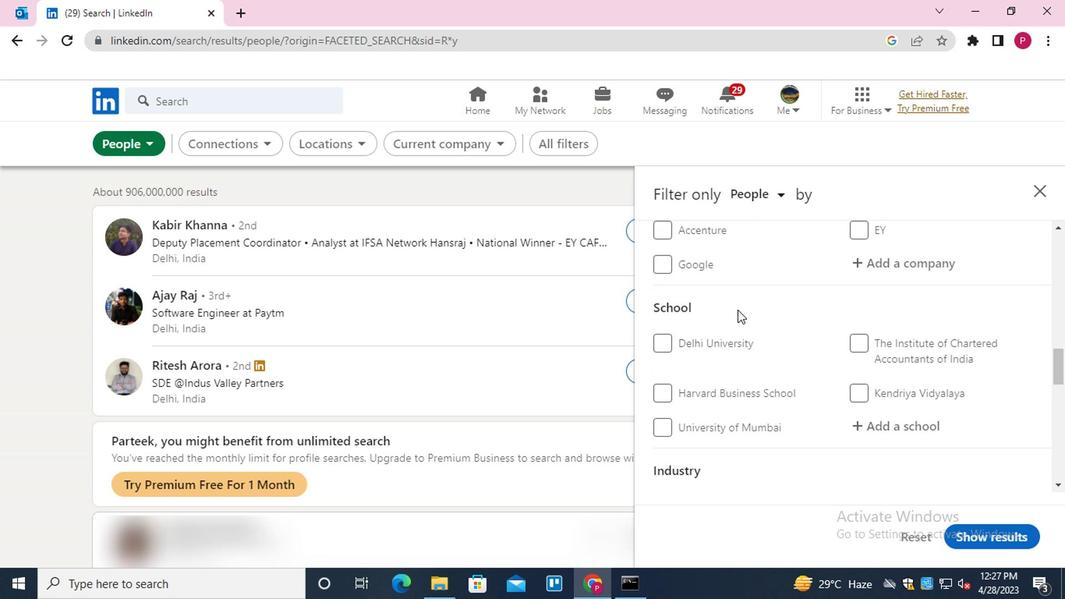 
Action: Mouse scrolled (733, 309) with delta (0, 1)
Screenshot: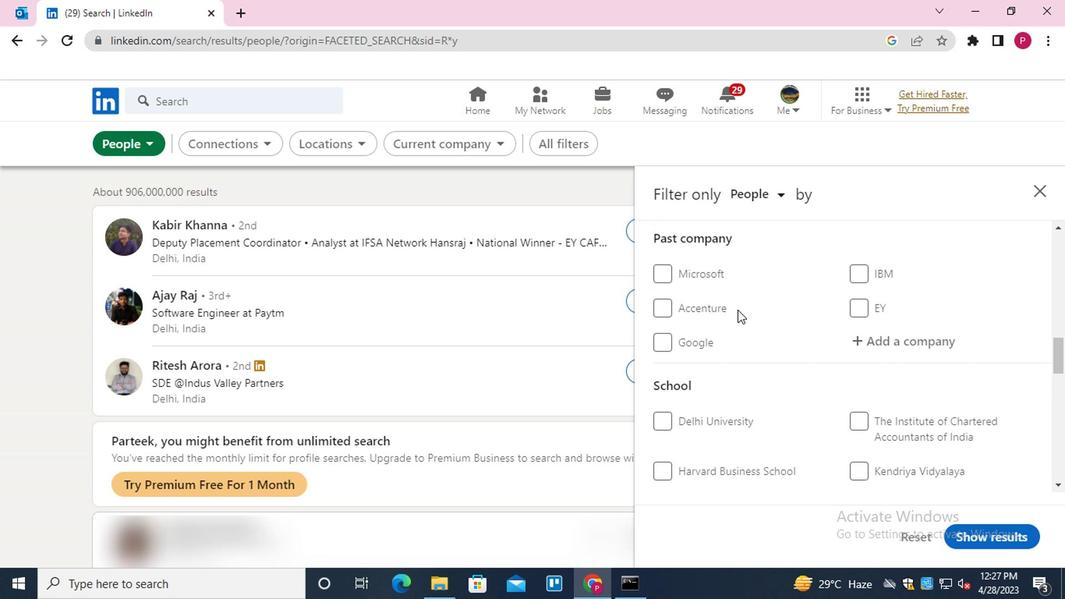 
Action: Mouse scrolled (733, 309) with delta (0, 1)
Screenshot: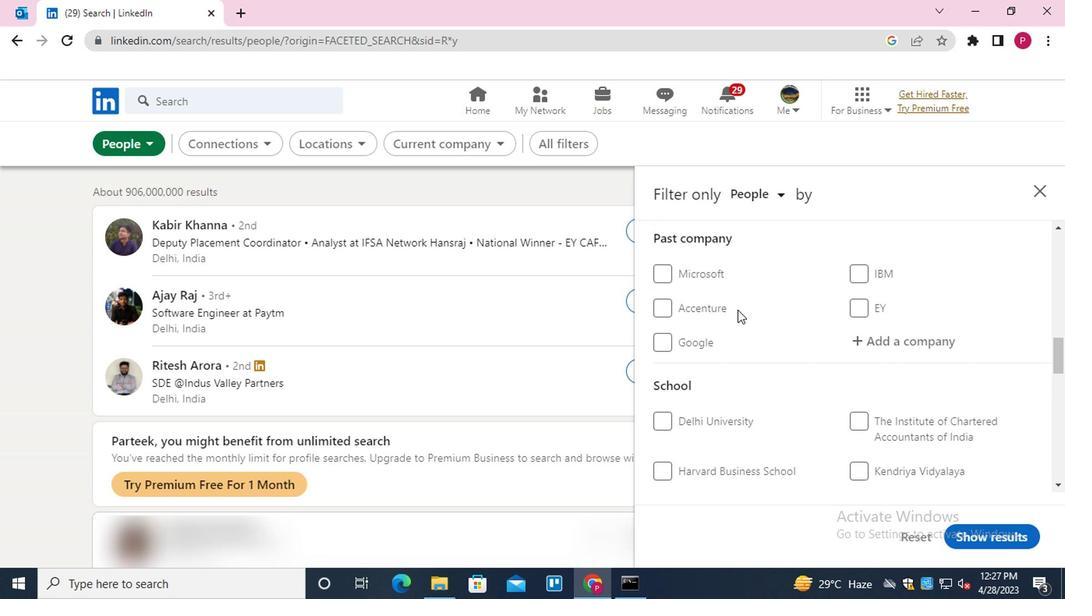 
Action: Mouse moved to (887, 342)
Screenshot: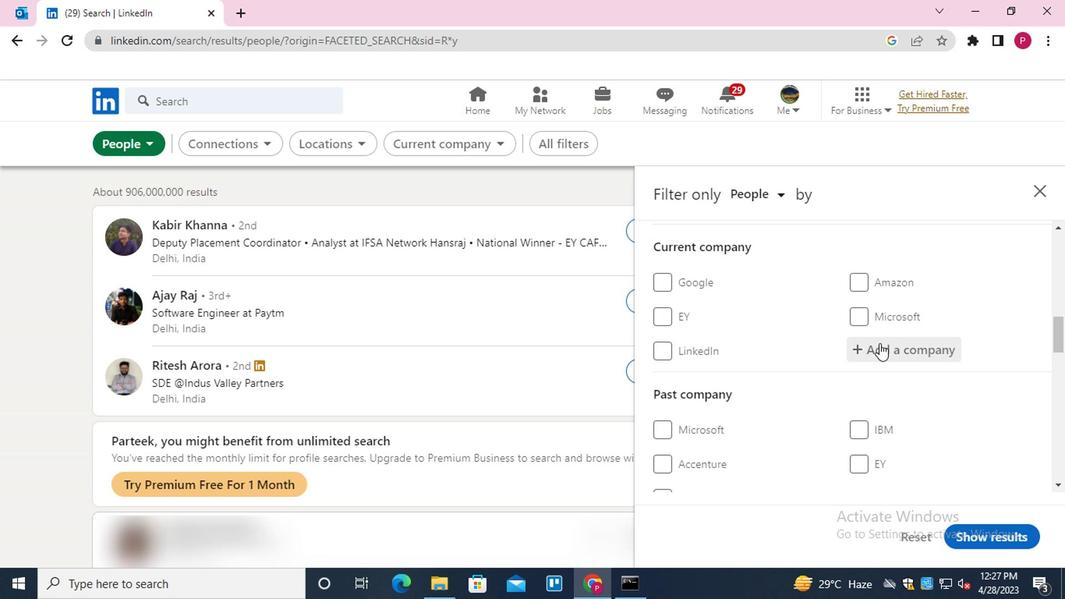 
Action: Mouse pressed left at (887, 342)
Screenshot: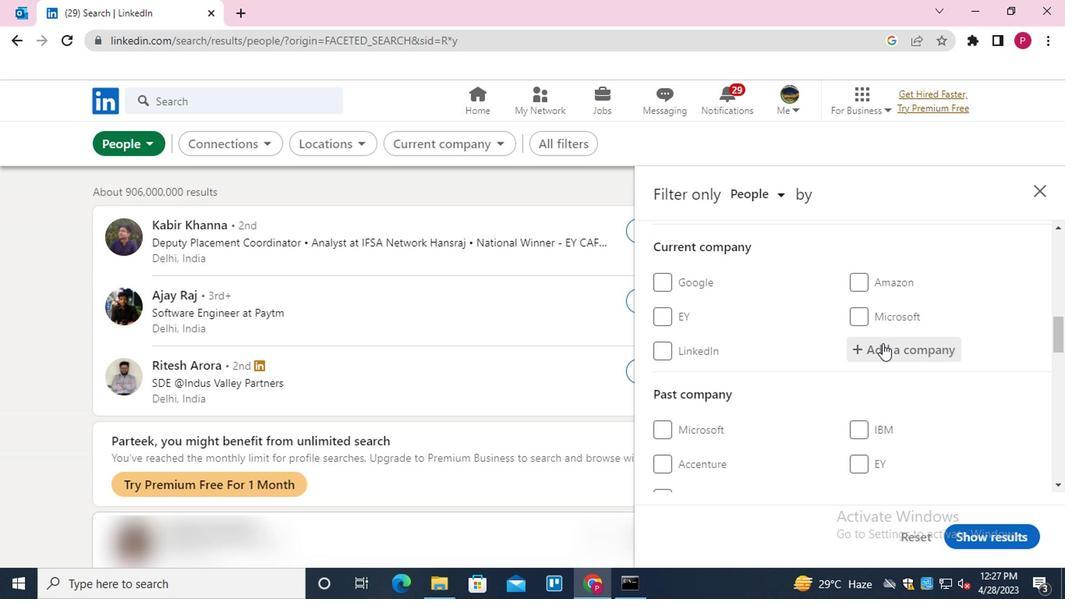 
Action: Key pressed <Key.shift>ADANI<Key.space><Key.down><Key.enter>
Screenshot: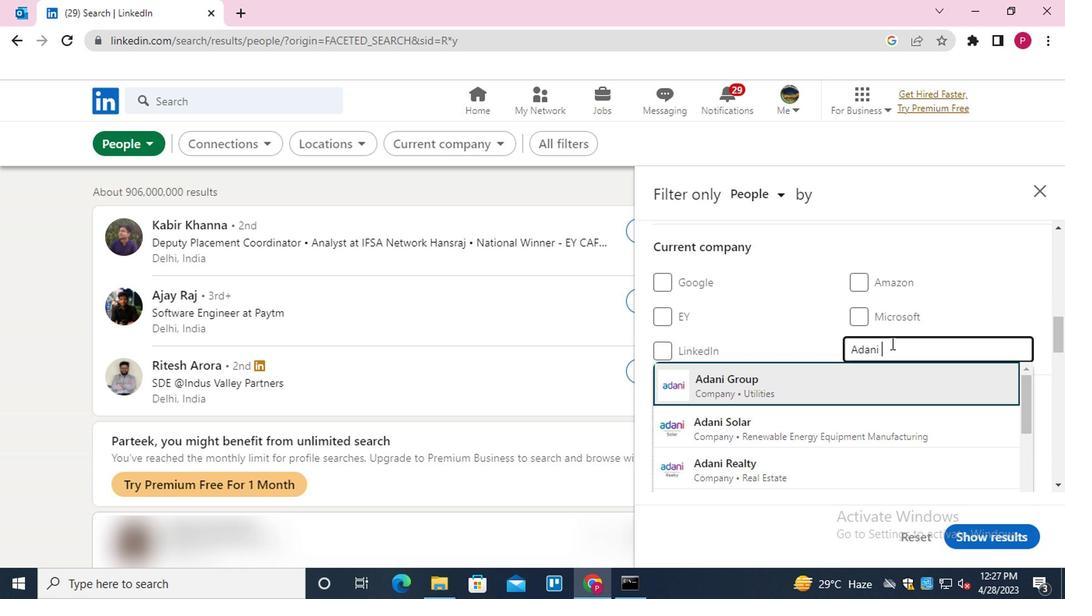 
Action: Mouse moved to (883, 345)
Screenshot: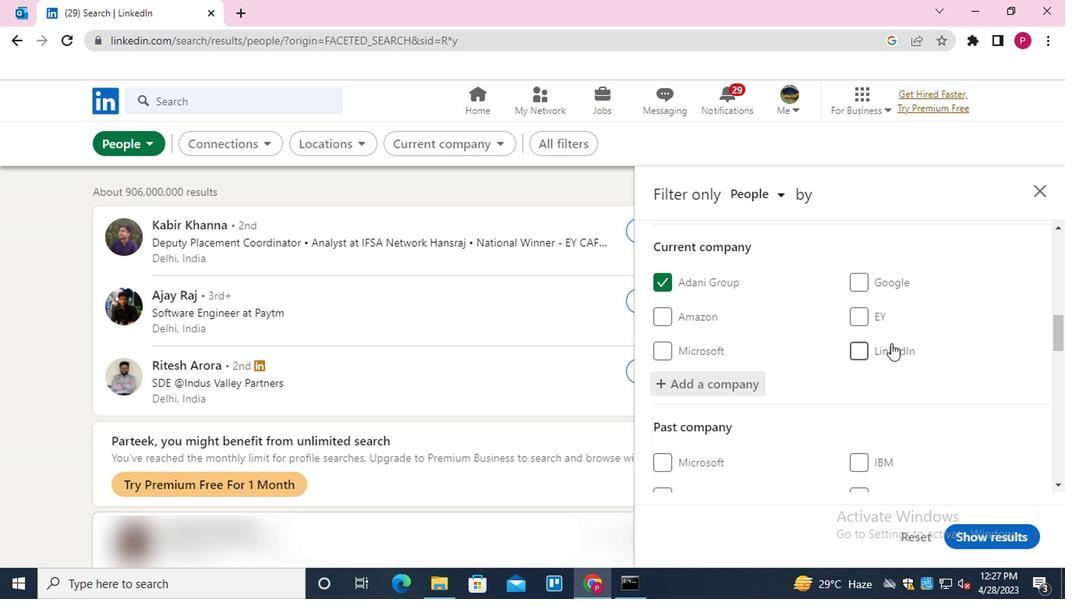 
Action: Mouse scrolled (883, 344) with delta (0, 0)
Screenshot: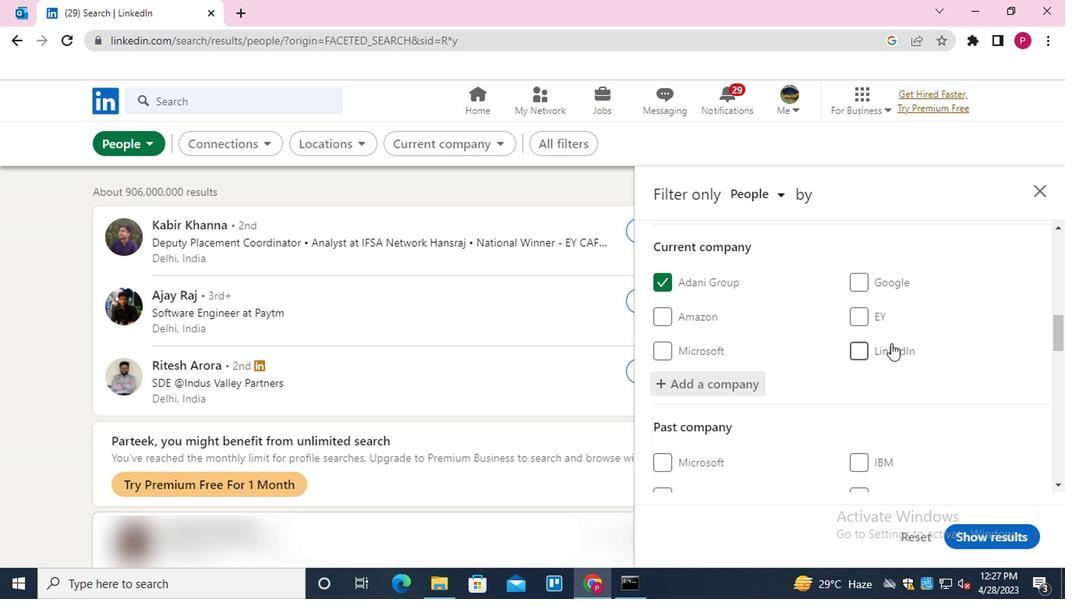 
Action: Mouse moved to (882, 346)
Screenshot: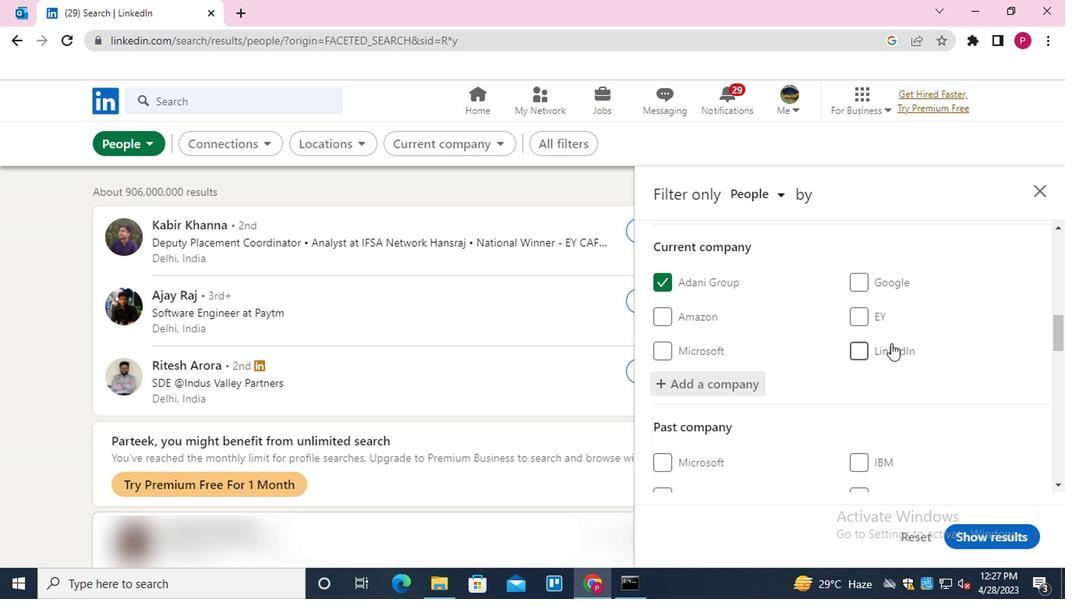 
Action: Mouse scrolled (882, 345) with delta (0, -1)
Screenshot: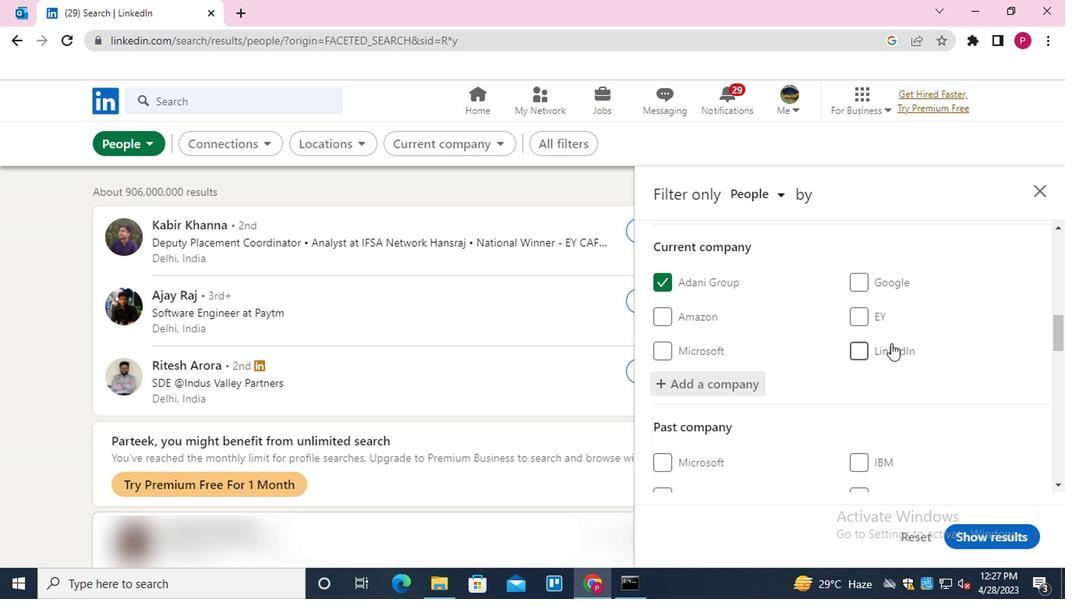 
Action: Mouse scrolled (882, 345) with delta (0, -1)
Screenshot: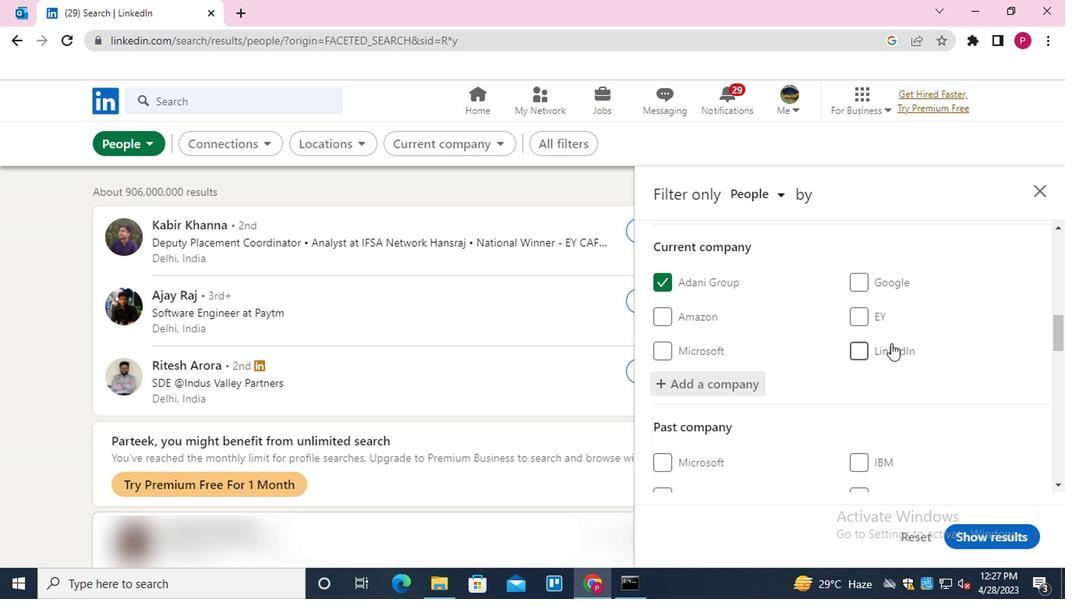
Action: Mouse moved to (861, 350)
Screenshot: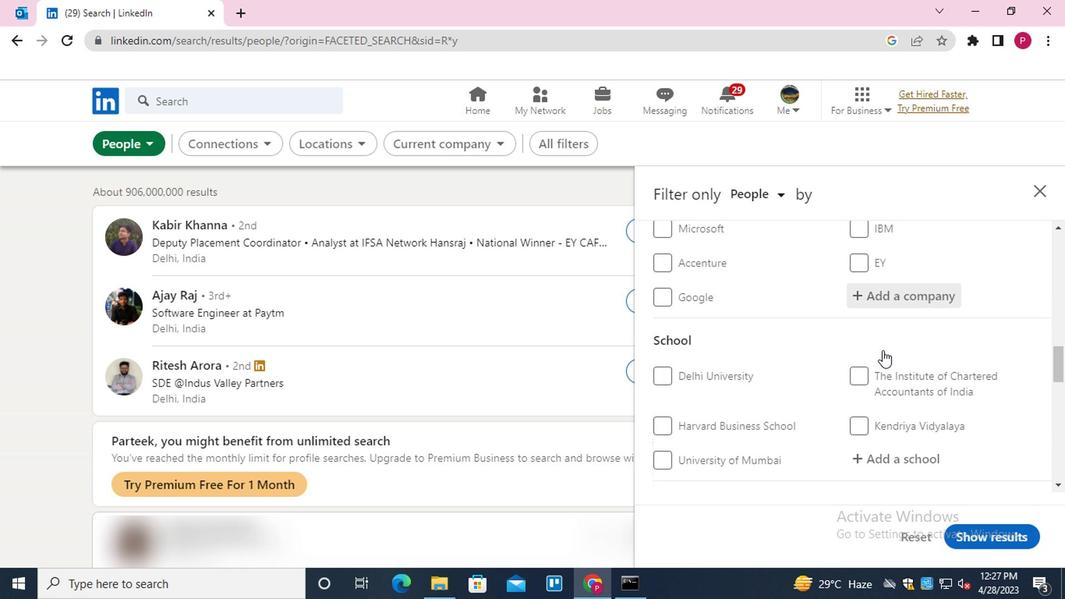 
Action: Mouse scrolled (861, 349) with delta (0, -1)
Screenshot: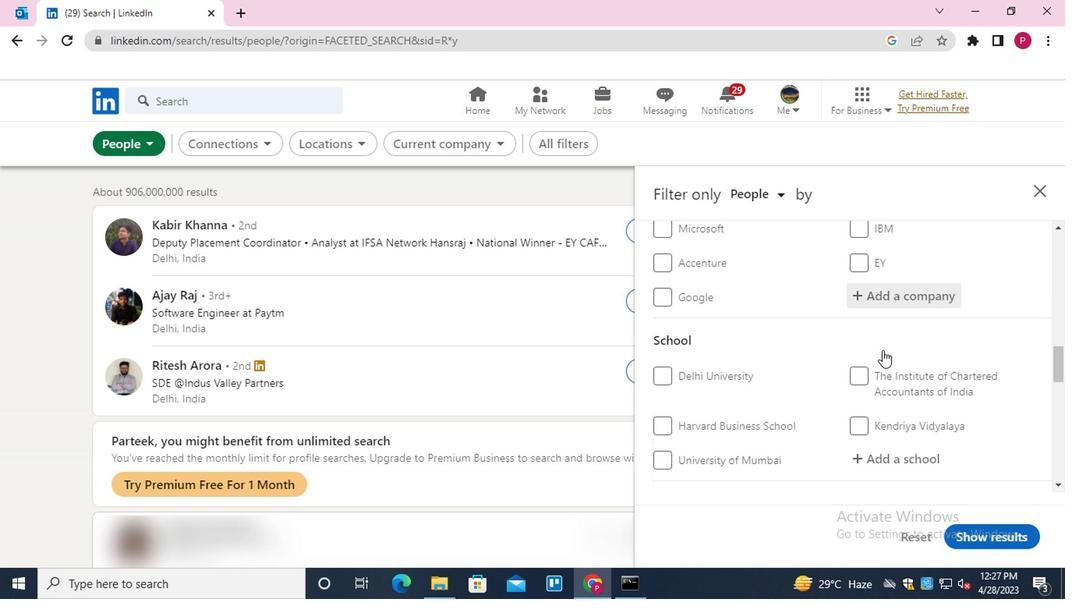 
Action: Mouse moved to (861, 368)
Screenshot: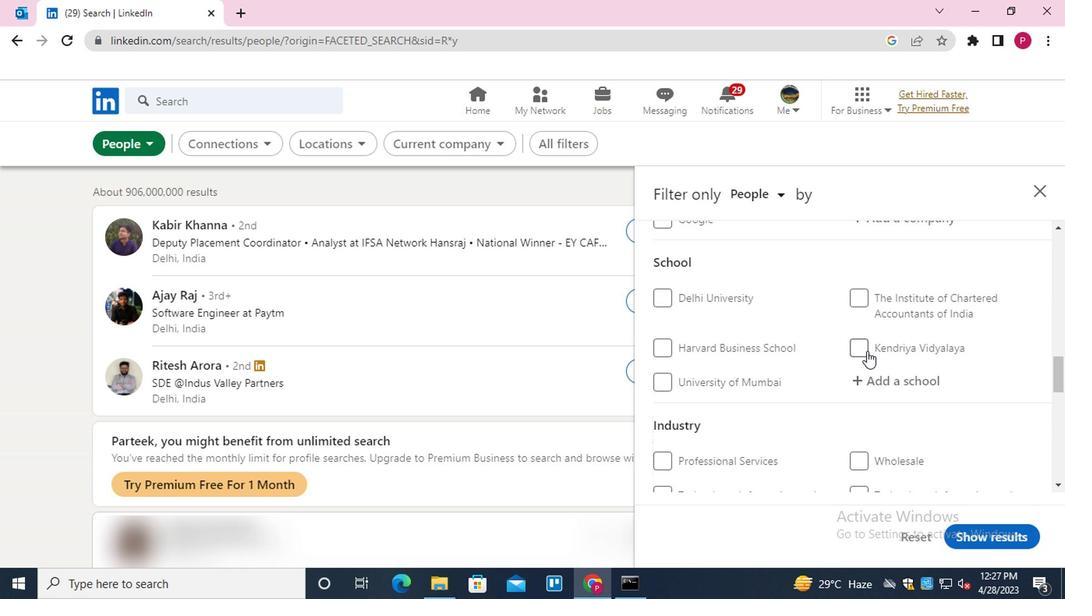 
Action: Mouse scrolled (861, 367) with delta (0, 0)
Screenshot: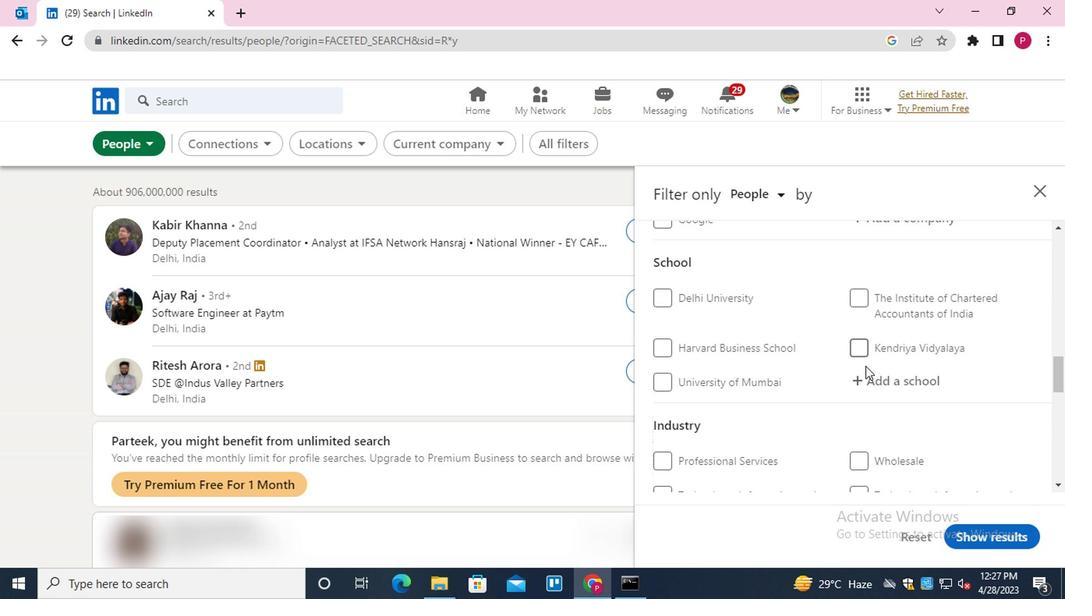 
Action: Mouse moved to (905, 302)
Screenshot: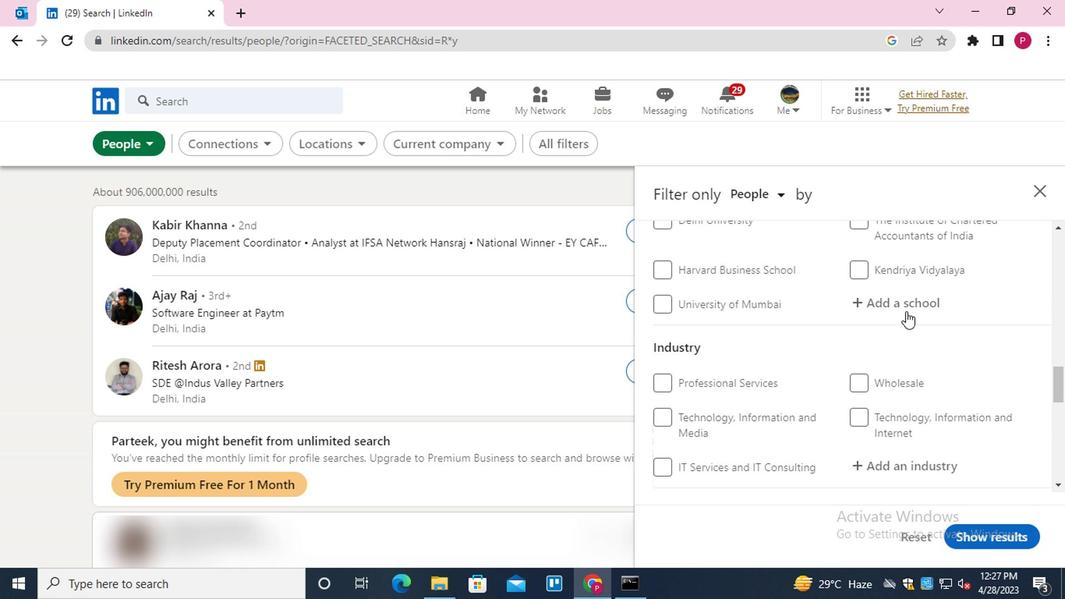 
Action: Mouse pressed left at (905, 302)
Screenshot: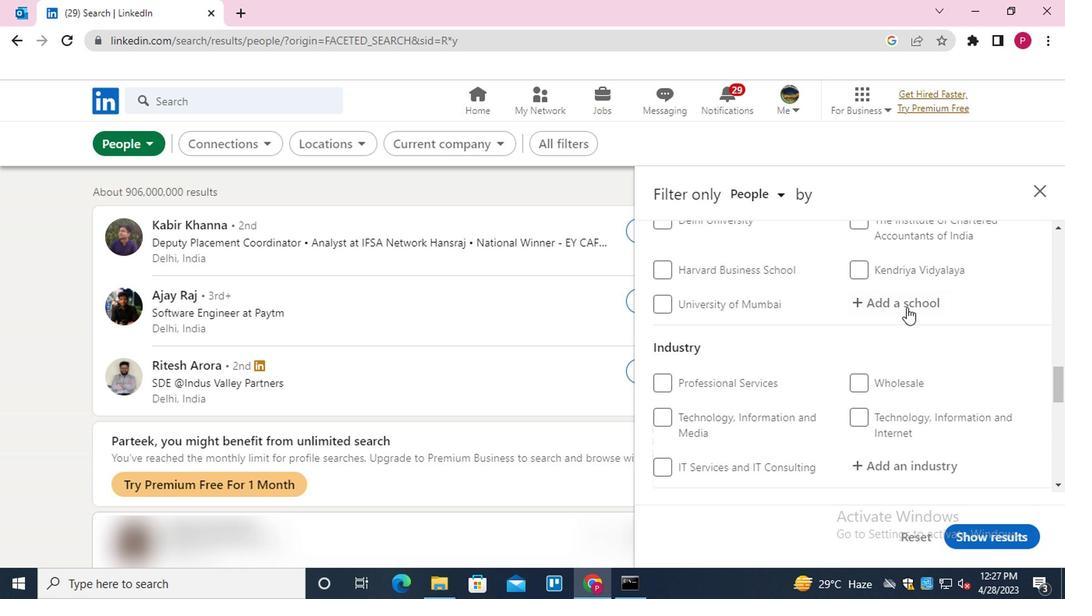 
Action: Key pressed <Key.shift>SHRI<Key.space><Key.shift><Key.shift><Key.shift><Key.shift><Key.shift><Key.shift><Key.shift><Key.shift><Key.shift><Key.shift><Key.shift><Key.shift><Key.shift><Key.shift><Key.shift><Key.shift><Key.shift><Key.shift><Key.shift><Key.shift><Key.shift><Key.shift><Key.shift><Key.shift><Key.shift><Key.shift><Key.shift><Key.shift><Key.shift><Key.shift><Key.shift><Key.shift><Key.shift><Key.shift><Key.shift><Key.shift><Key.shift><Key.shift><Key.shift><Key.shift><Key.shift><Key.shift><Key.shift><Key.shift><Key.shift><Key.shift><Key.shift><Key.shift><Key.shift><Key.shift>RAMDEOBABA<Key.space><Key.down><Key.down><Key.enter>
Screenshot: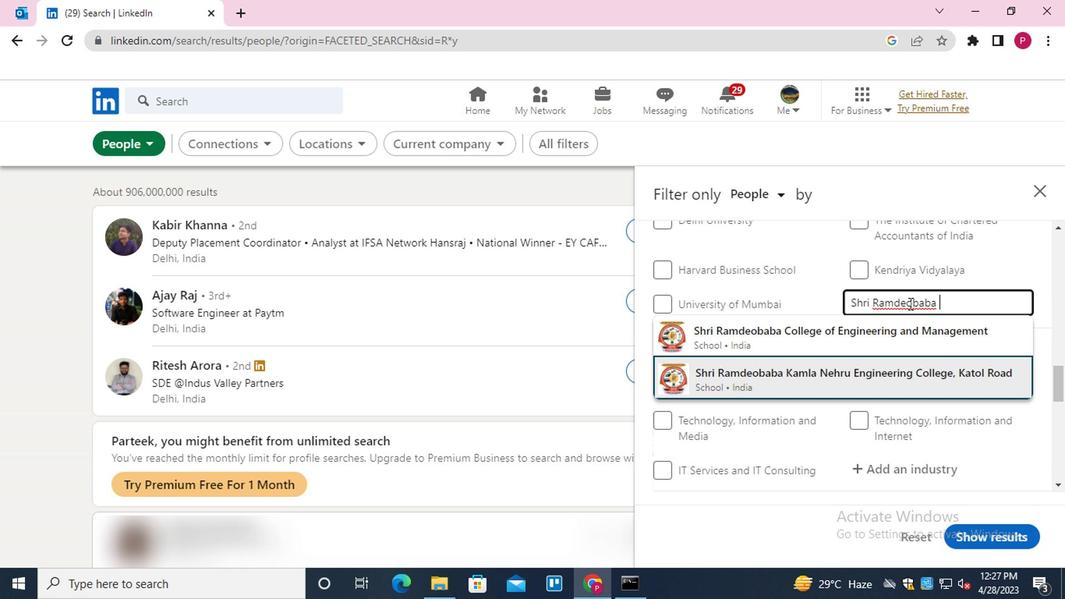 
Action: Mouse moved to (836, 325)
Screenshot: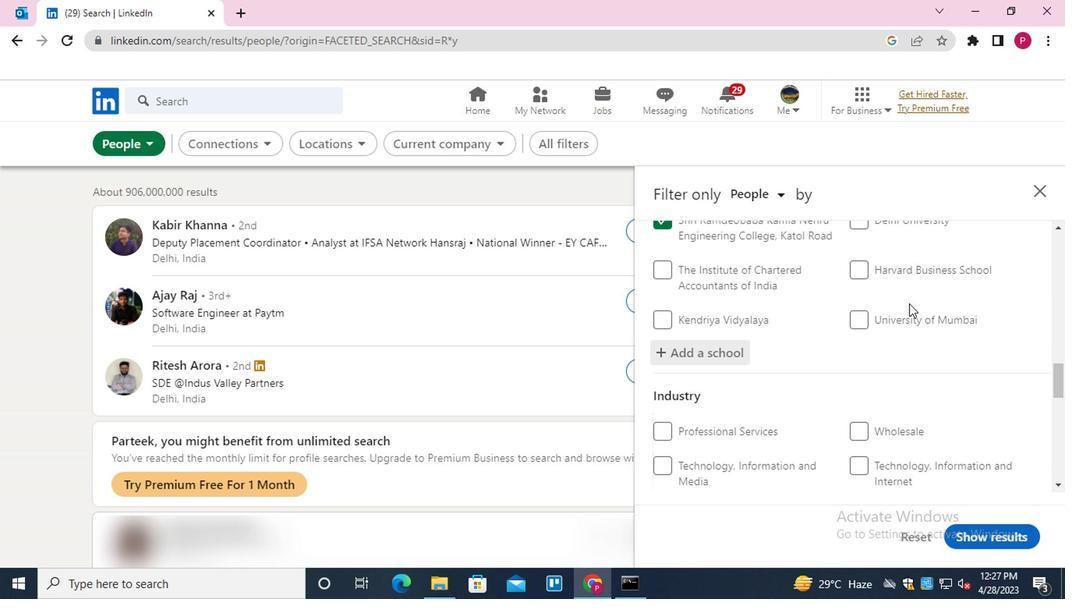 
Action: Mouse scrolled (836, 324) with delta (0, -1)
Screenshot: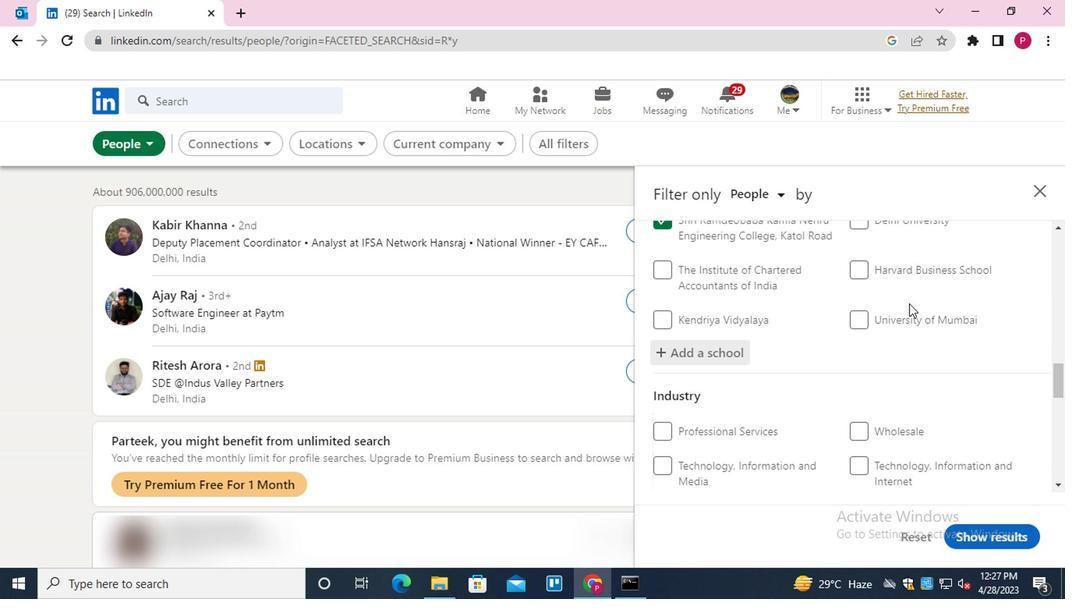 
Action: Mouse moved to (803, 332)
Screenshot: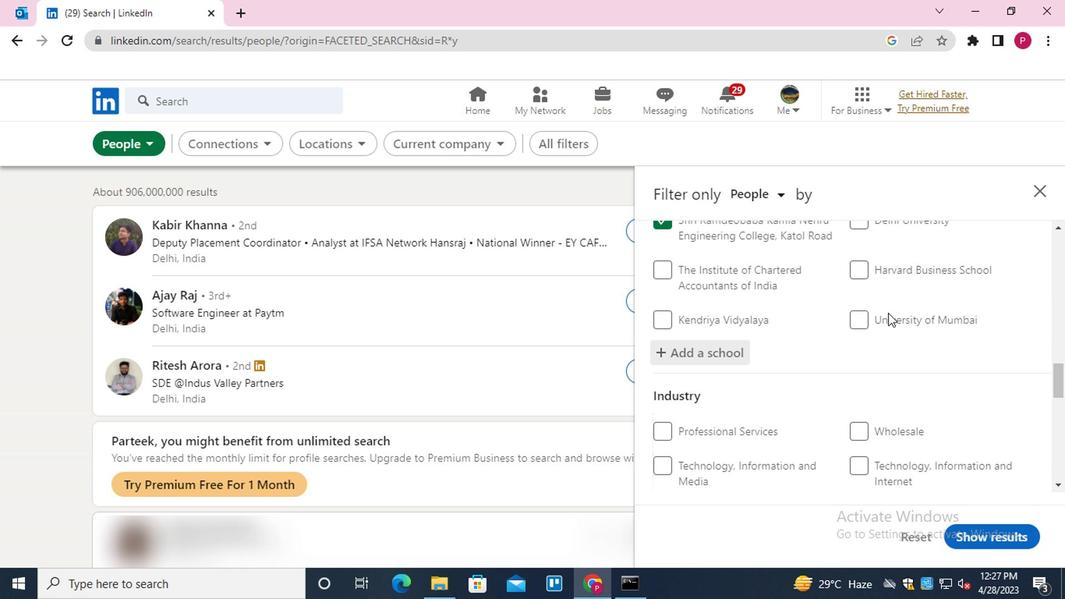 
Action: Mouse scrolled (803, 331) with delta (0, -1)
Screenshot: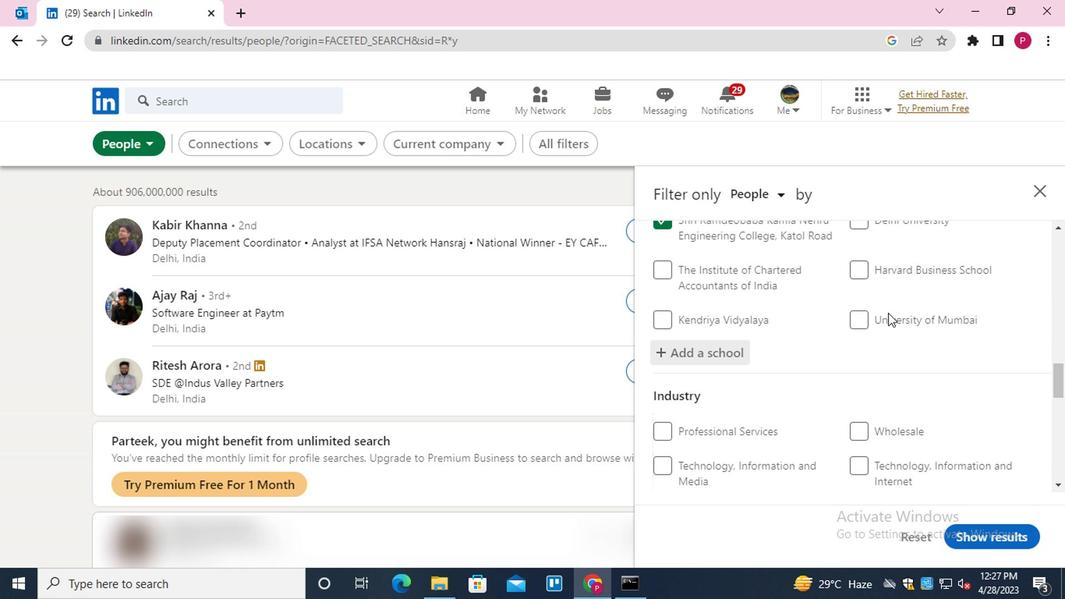 
Action: Mouse scrolled (803, 331) with delta (0, -1)
Screenshot: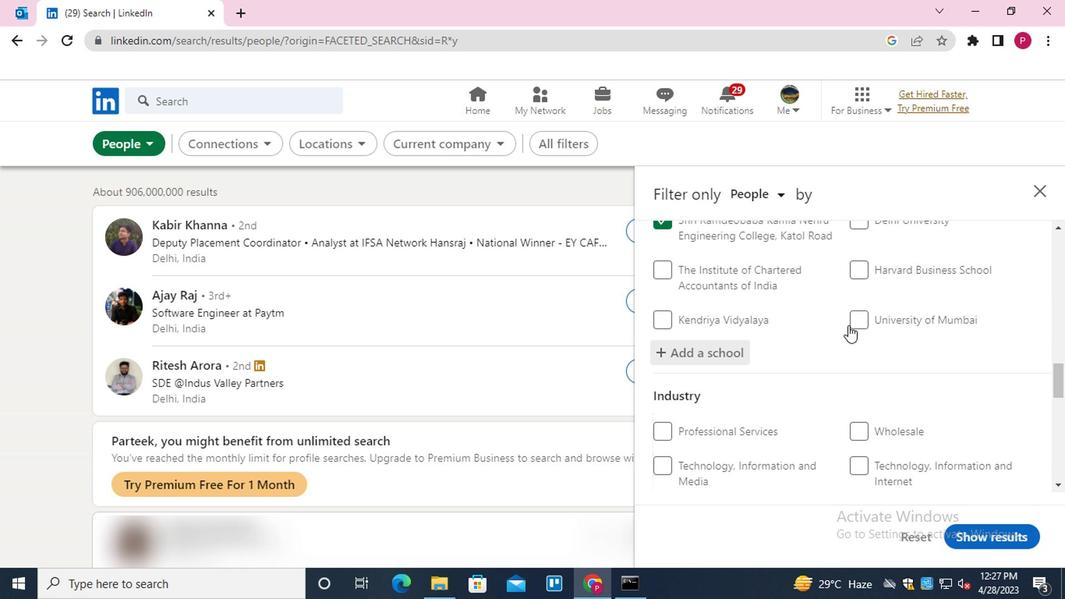 
Action: Mouse moved to (865, 277)
Screenshot: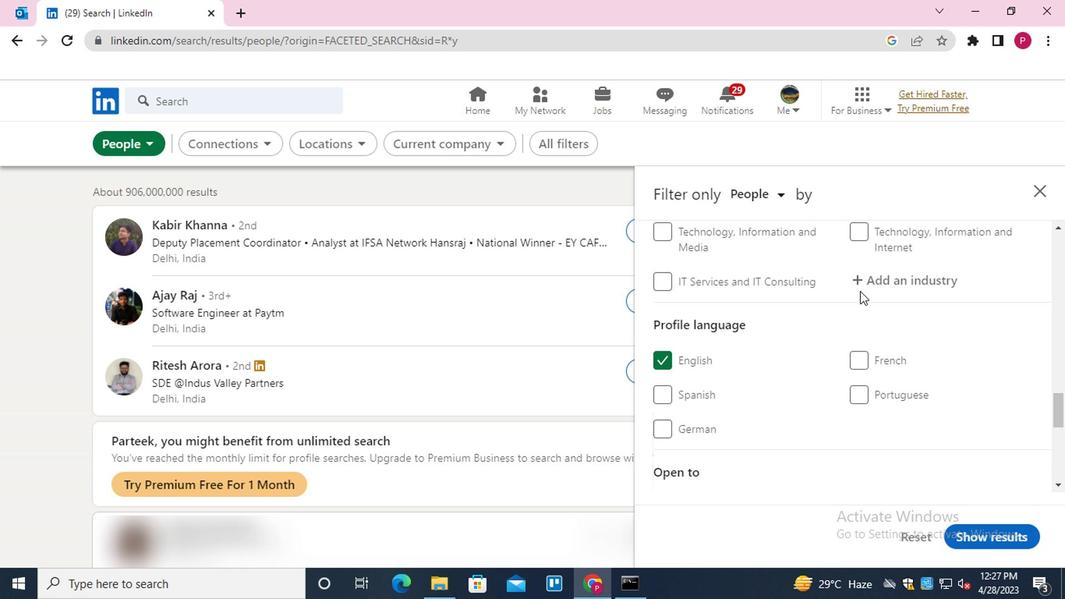 
Action: Mouse pressed left at (865, 277)
Screenshot: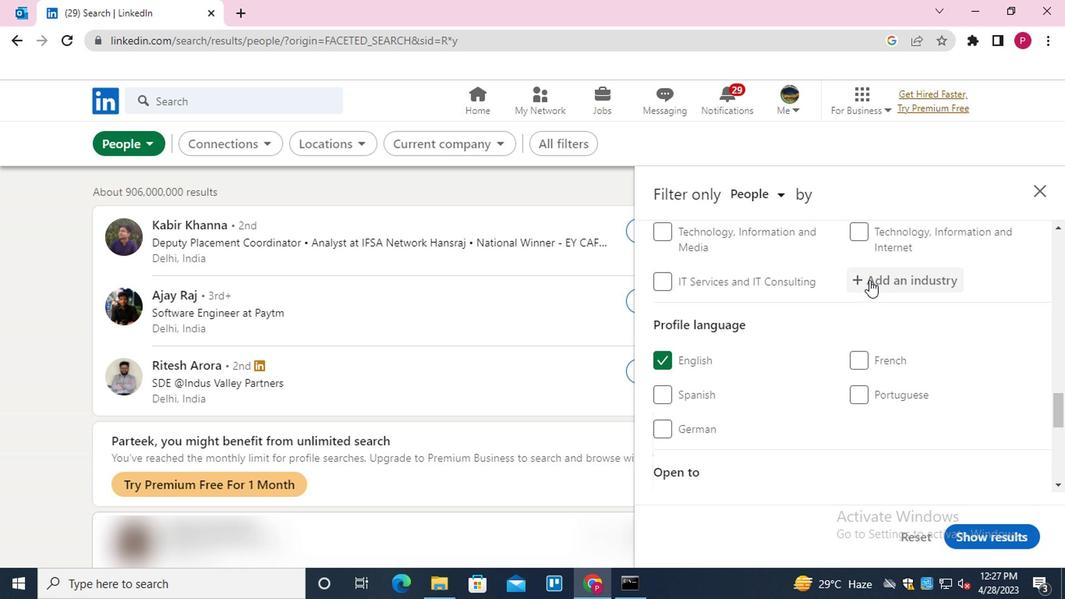 
Action: Key pressed <Key.shift>COMPUTER<Key.down><Key.down><Key.up><Key.enter>
Screenshot: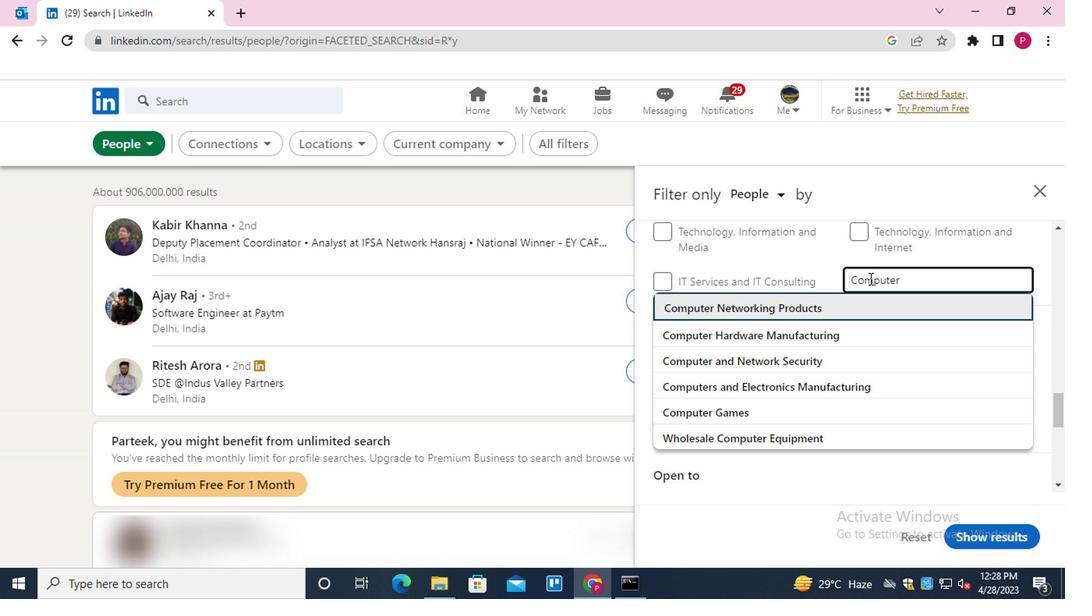 
Action: Mouse moved to (821, 319)
Screenshot: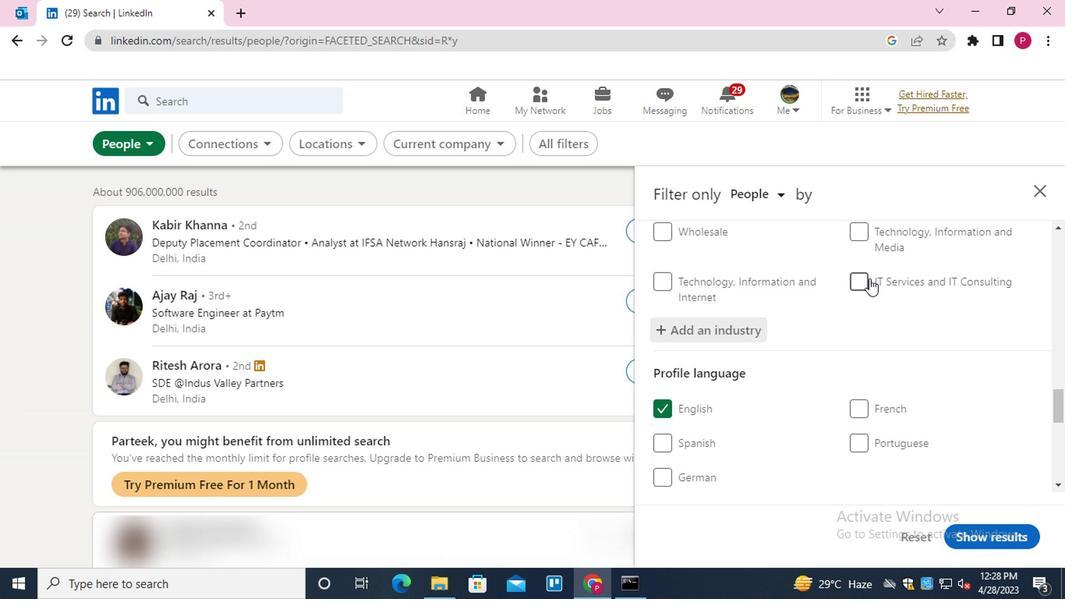 
Action: Mouse scrolled (821, 319) with delta (0, 0)
Screenshot: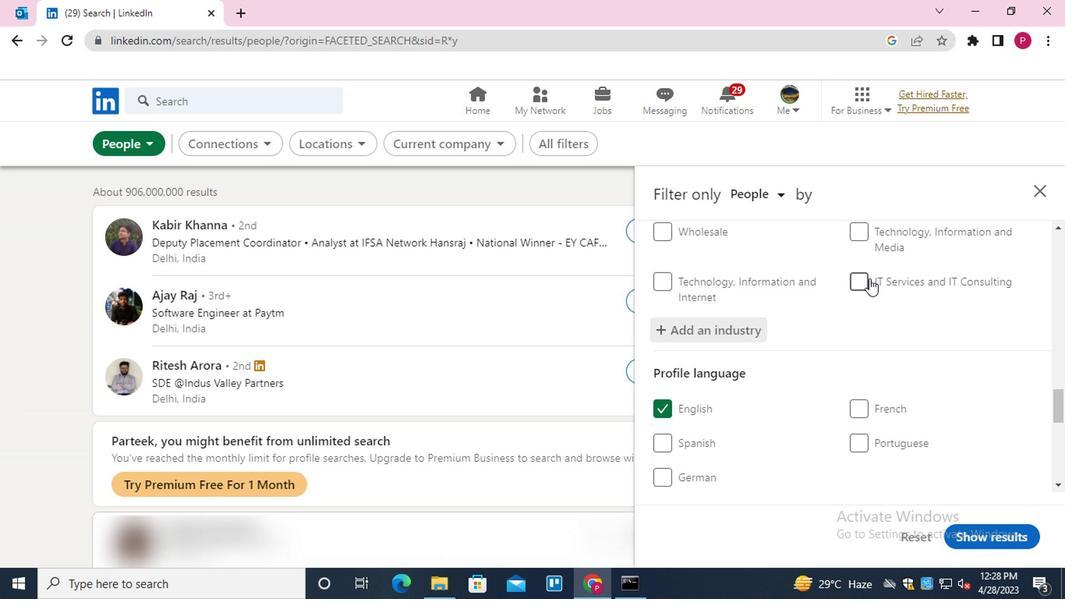 
Action: Mouse moved to (812, 326)
Screenshot: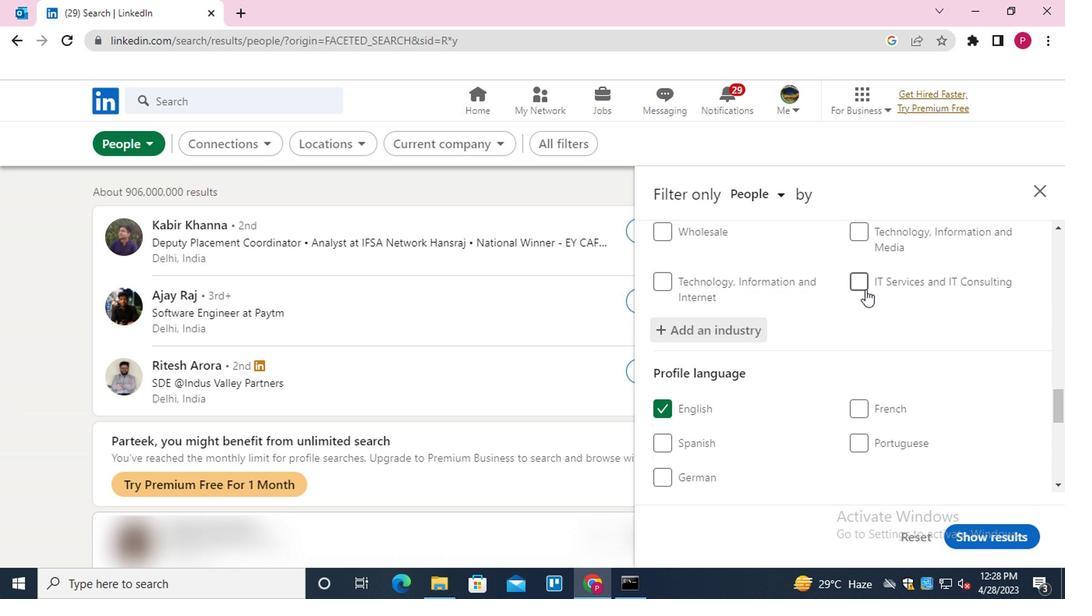 
Action: Mouse scrolled (812, 325) with delta (0, -1)
Screenshot: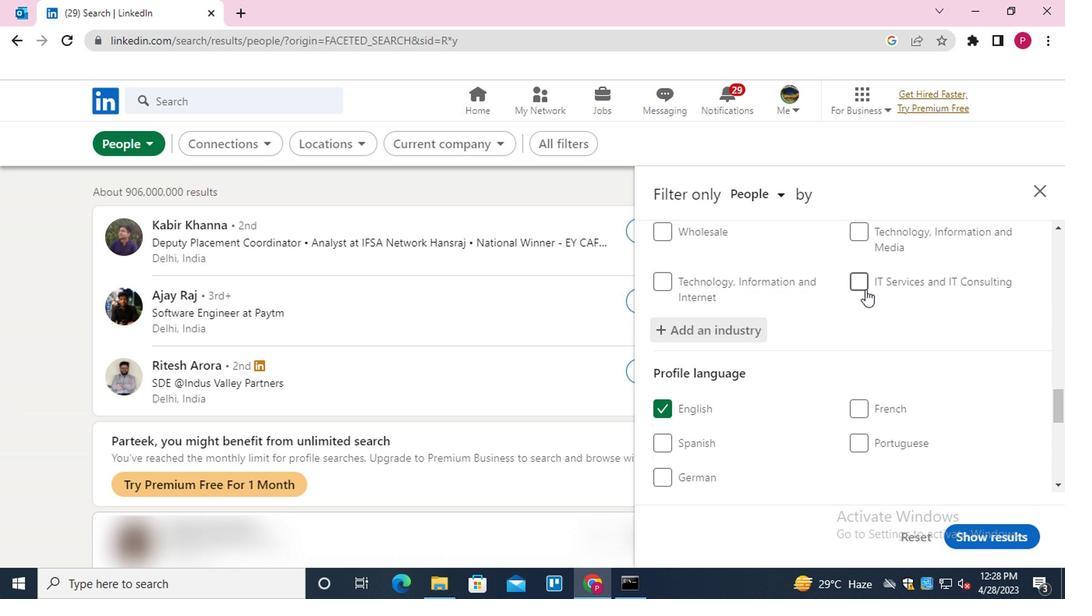 
Action: Mouse scrolled (812, 325) with delta (0, -1)
Screenshot: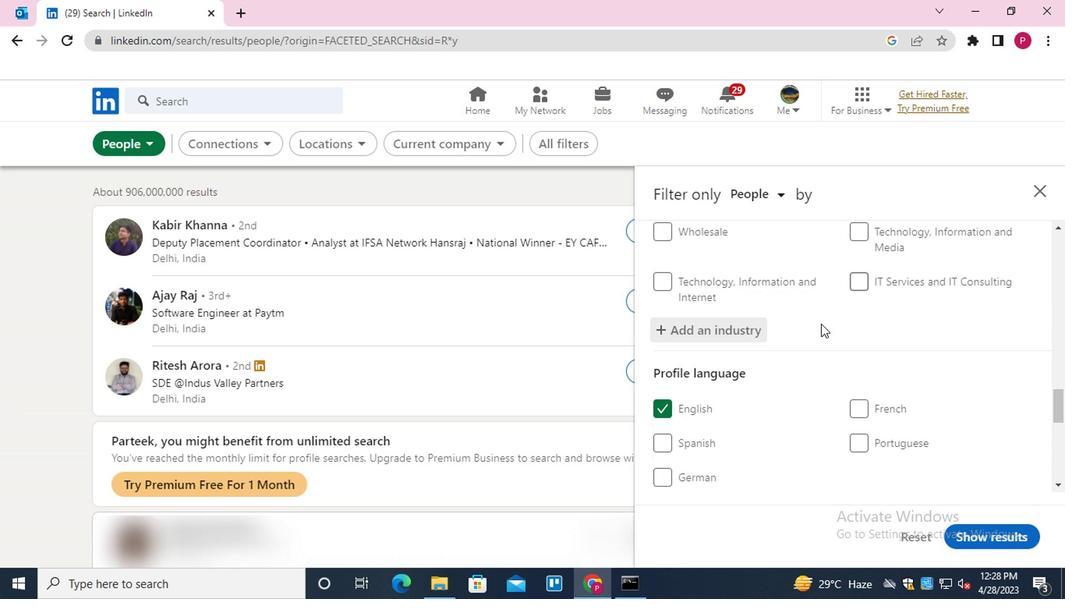
Action: Mouse moved to (809, 329)
Screenshot: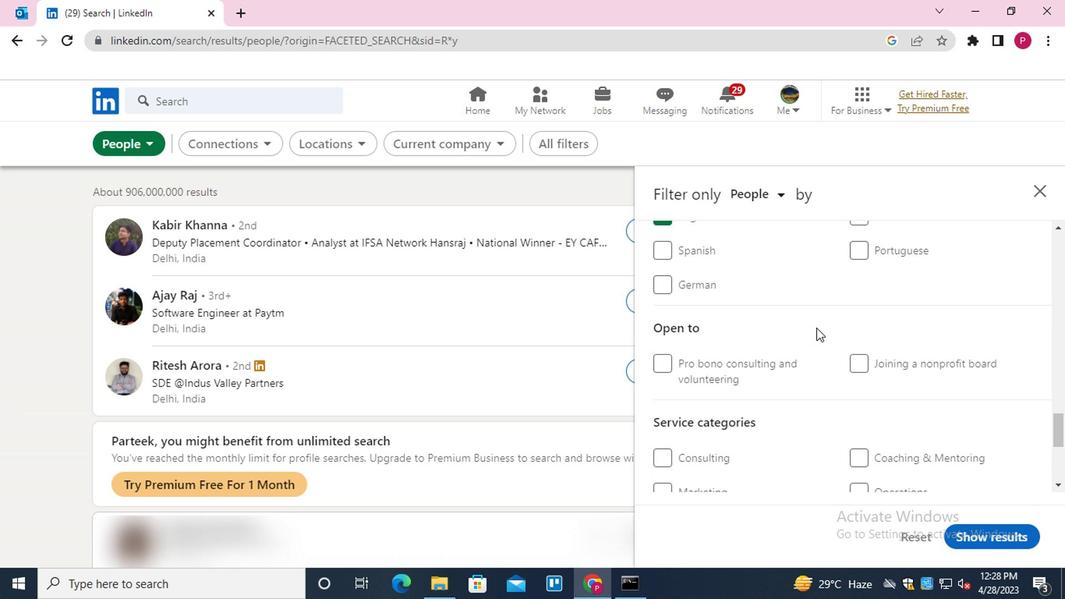 
Action: Mouse scrolled (809, 327) with delta (0, -1)
Screenshot: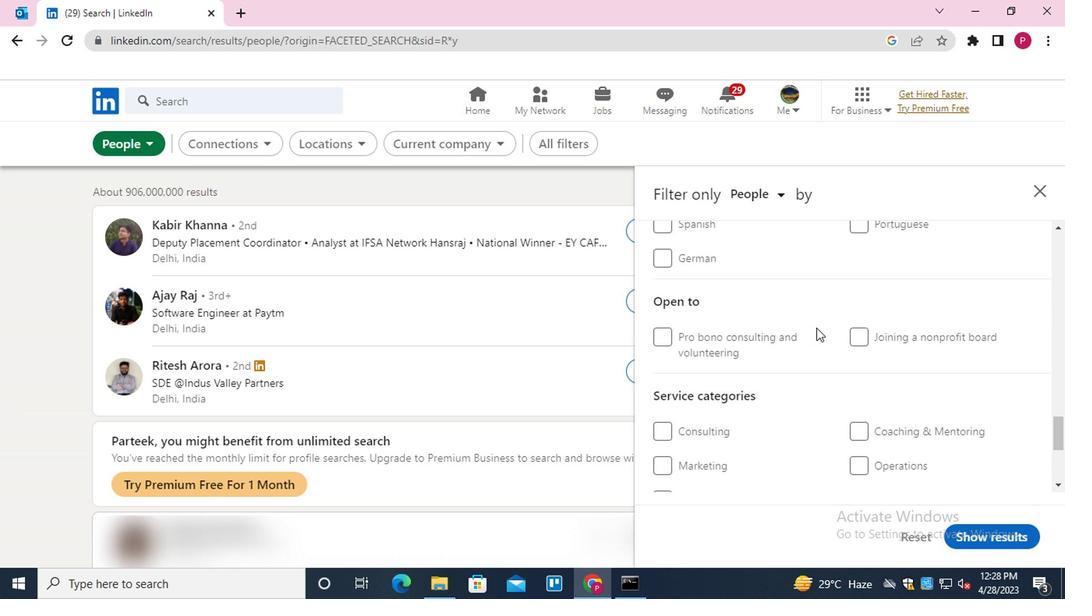 
Action: Mouse moved to (914, 404)
Screenshot: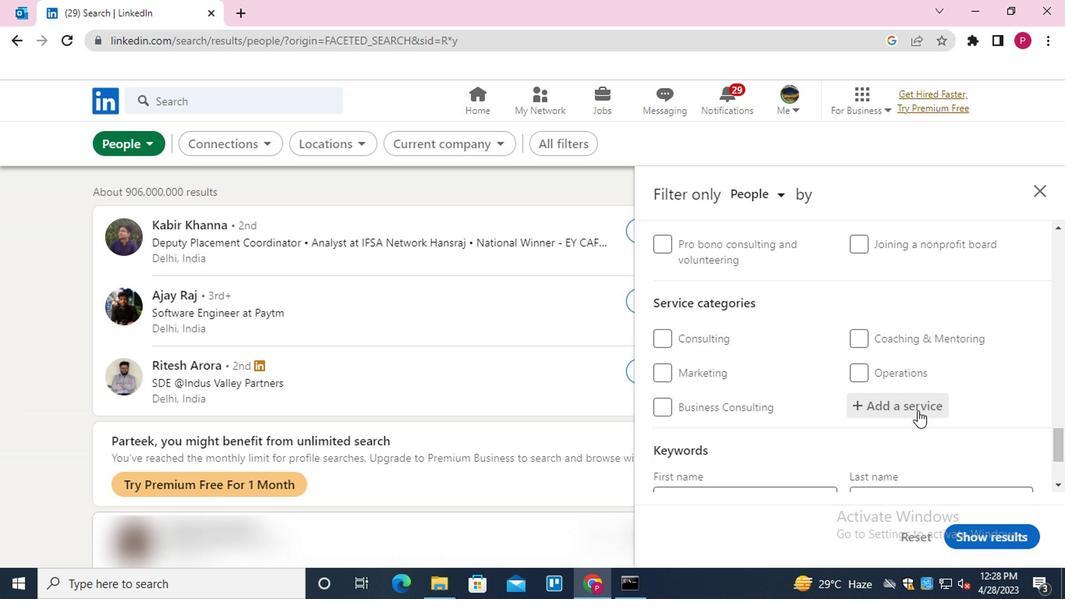 
Action: Mouse pressed left at (914, 404)
Screenshot: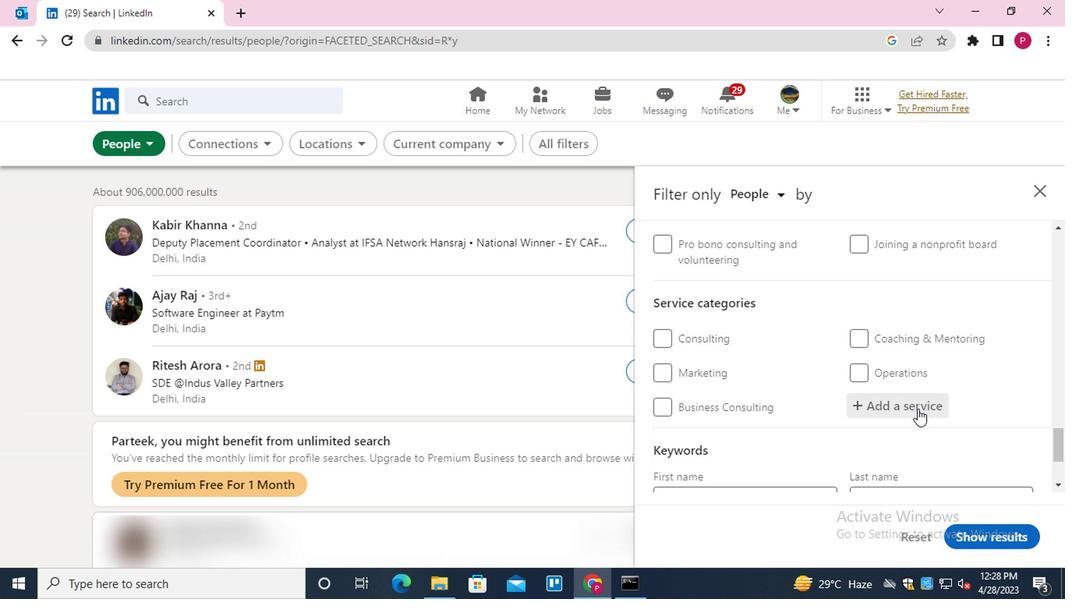 
Action: Key pressed <Key.shift>PUBLIC<Key.down><Key.down><Key.enter>
Screenshot: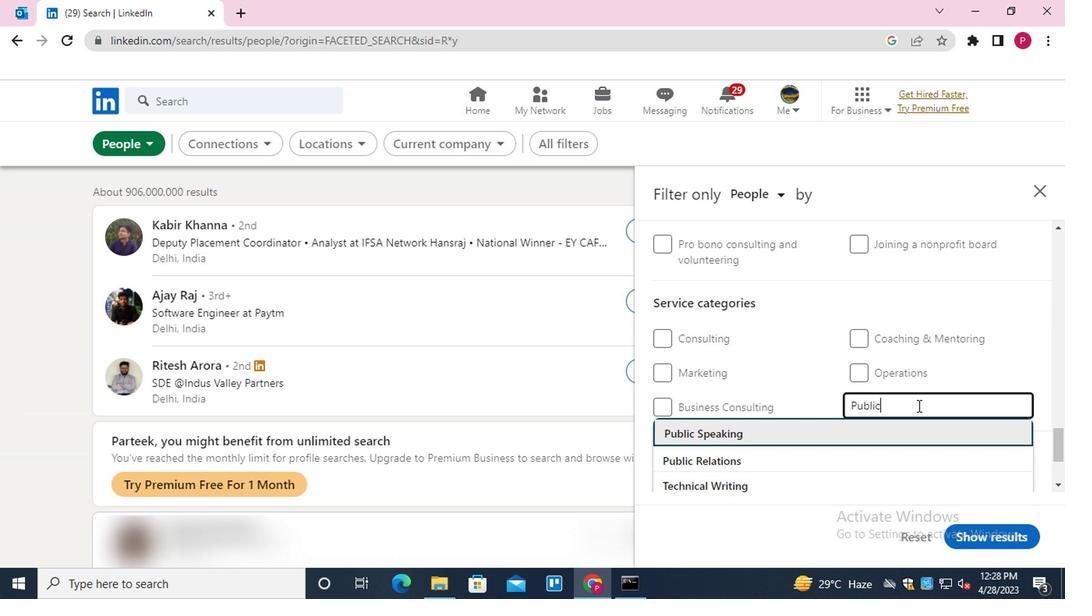 
Action: Mouse moved to (911, 403)
Screenshot: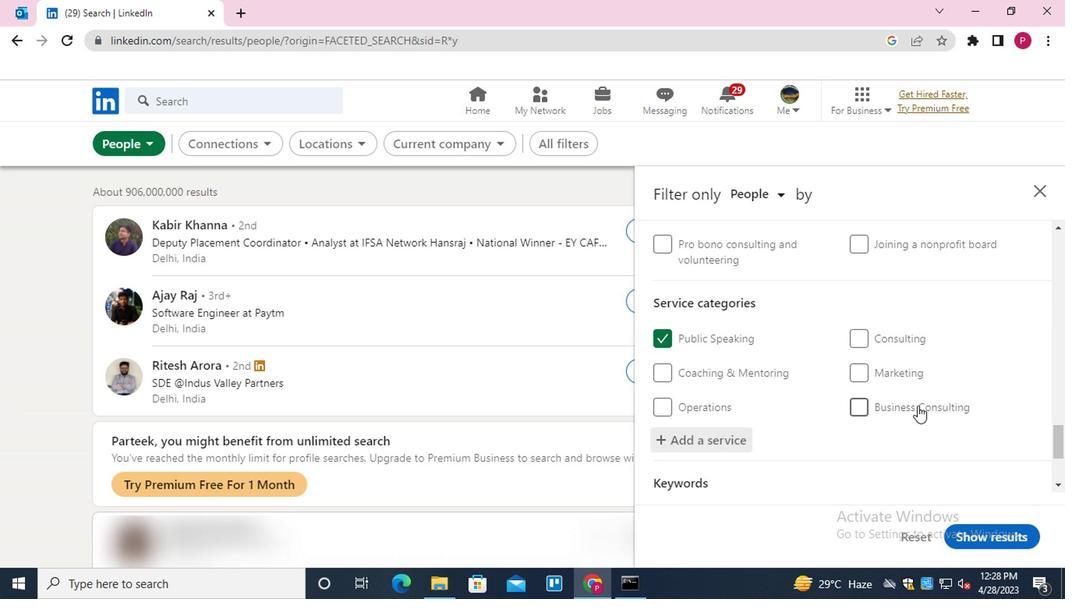 
Action: Mouse scrolled (911, 402) with delta (0, -1)
Screenshot: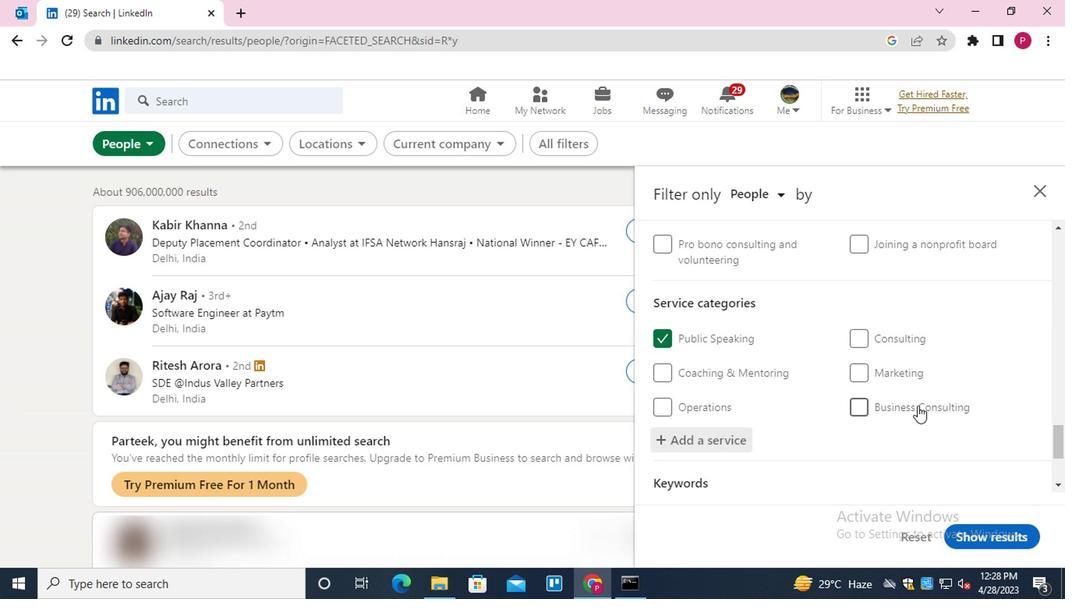 
Action: Mouse moved to (909, 404)
Screenshot: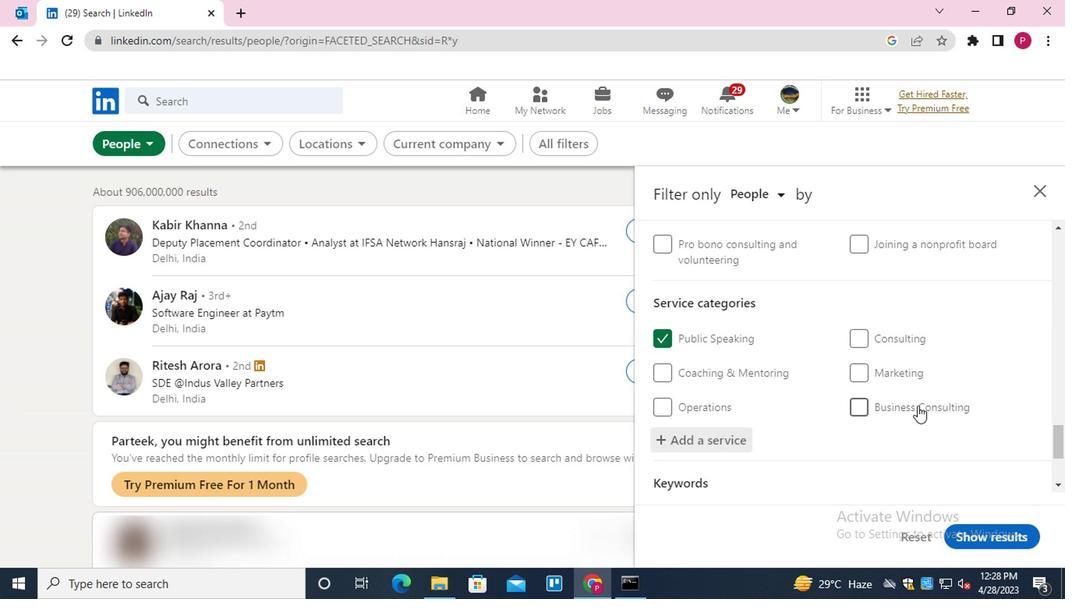 
Action: Mouse scrolled (909, 403) with delta (0, 0)
Screenshot: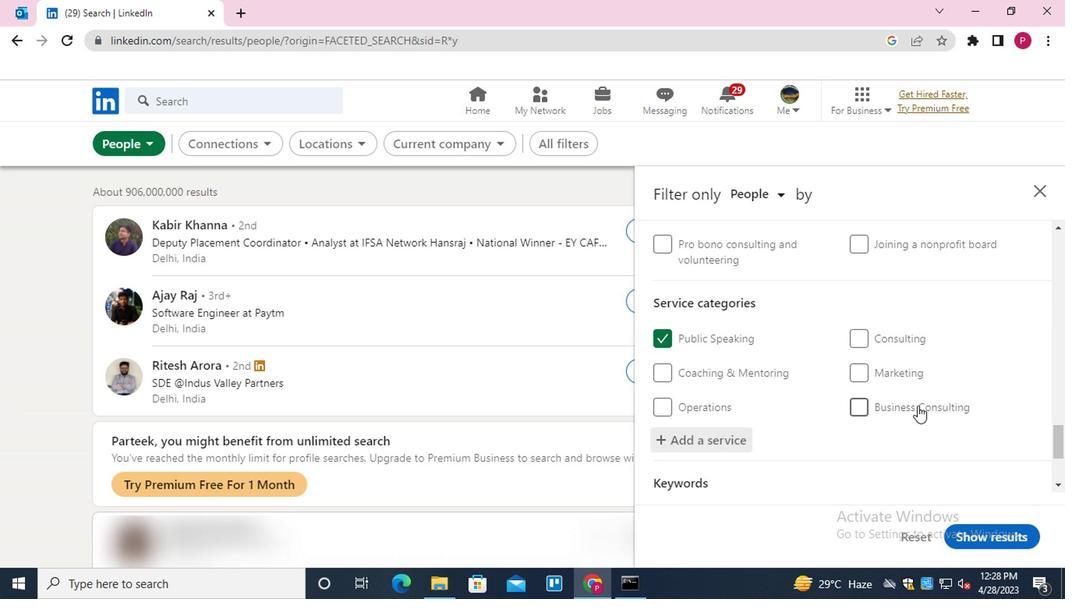 
Action: Mouse moved to (908, 405)
Screenshot: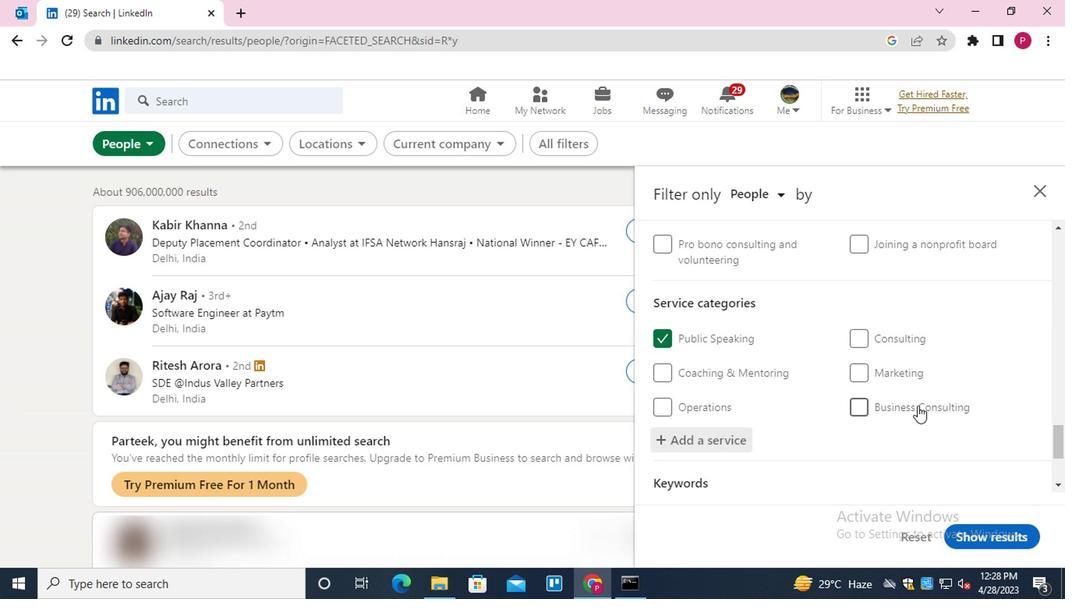 
Action: Mouse scrolled (908, 404) with delta (0, 0)
Screenshot: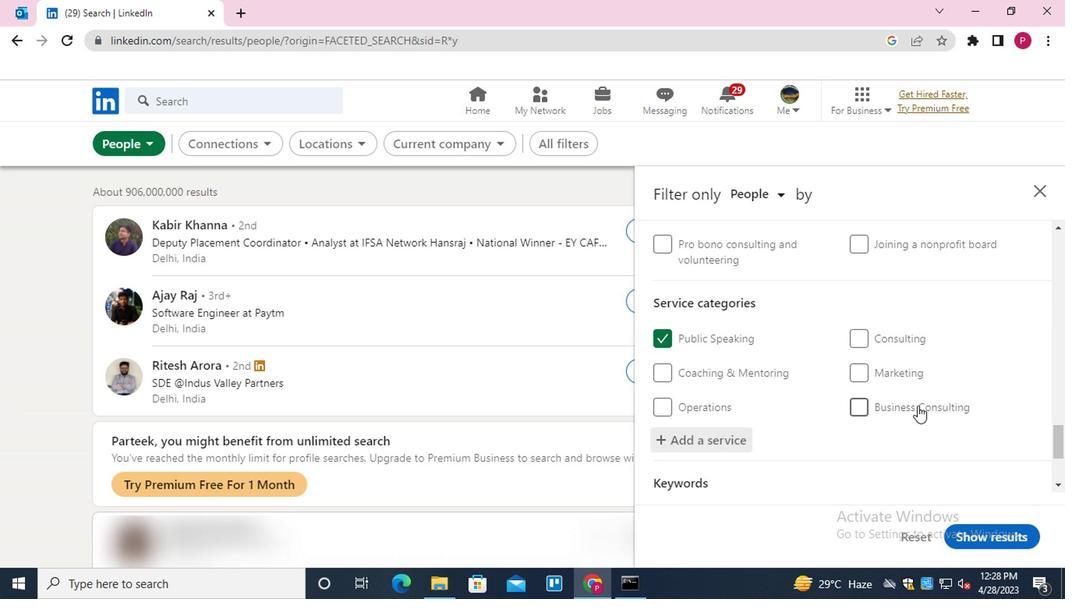 
Action: Mouse moved to (906, 406)
Screenshot: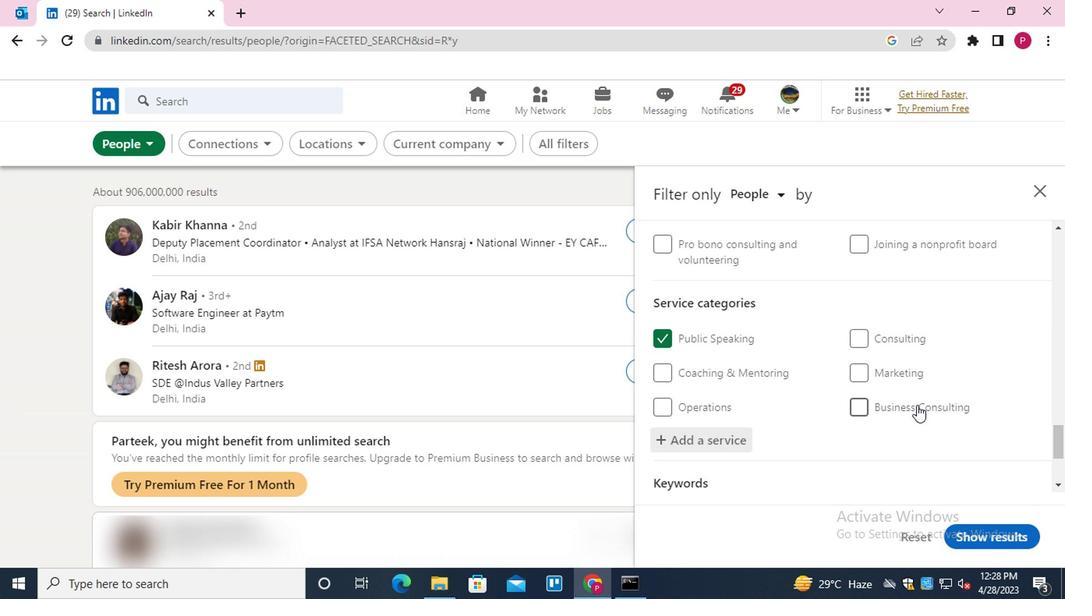 
Action: Mouse scrolled (906, 406) with delta (0, 0)
Screenshot: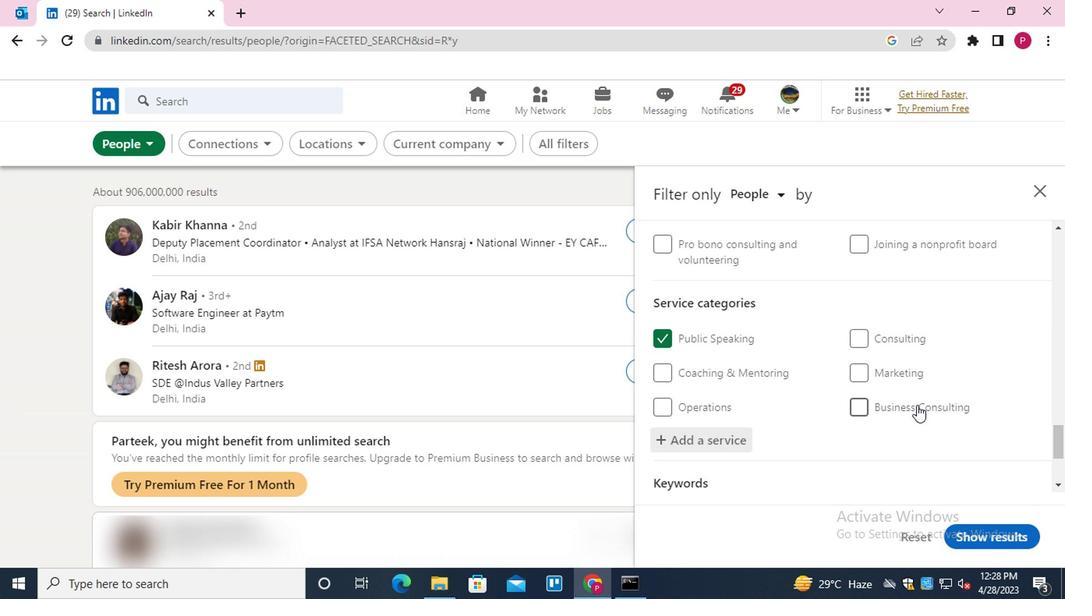 
Action: Mouse moved to (747, 422)
Screenshot: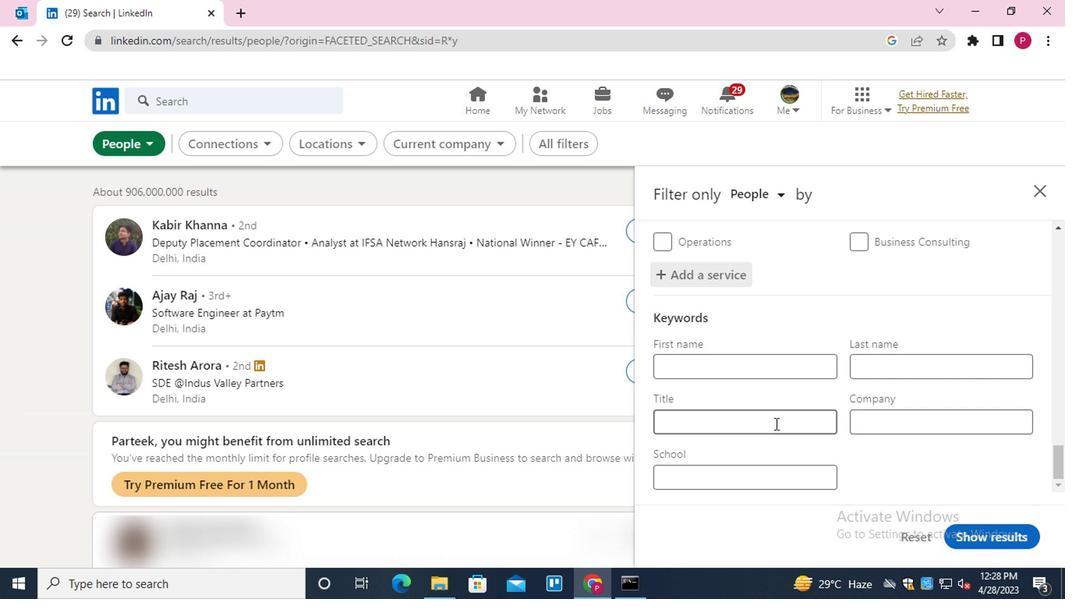 
Action: Mouse pressed left at (747, 422)
Screenshot: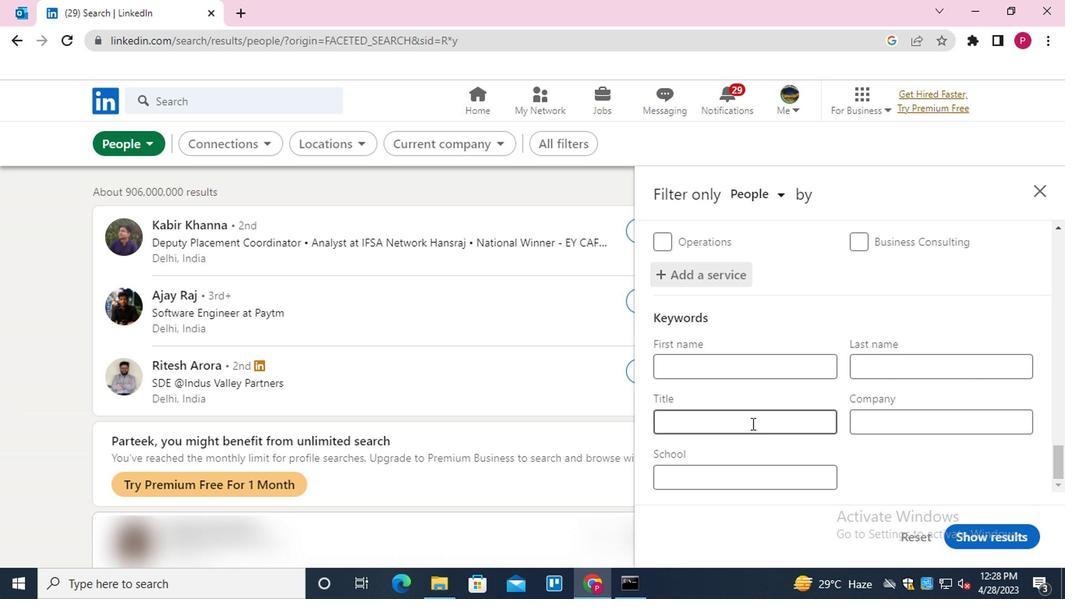 
Action: Key pressed <Key.shift><Key.shift><Key.shift><Key.shift><Key.shift><Key.shift><Key.shift><Key.shift><Key.shift><Key.shift><Key.shift>HOTEL<Key.space><Key.shift>MANAGER
Screenshot: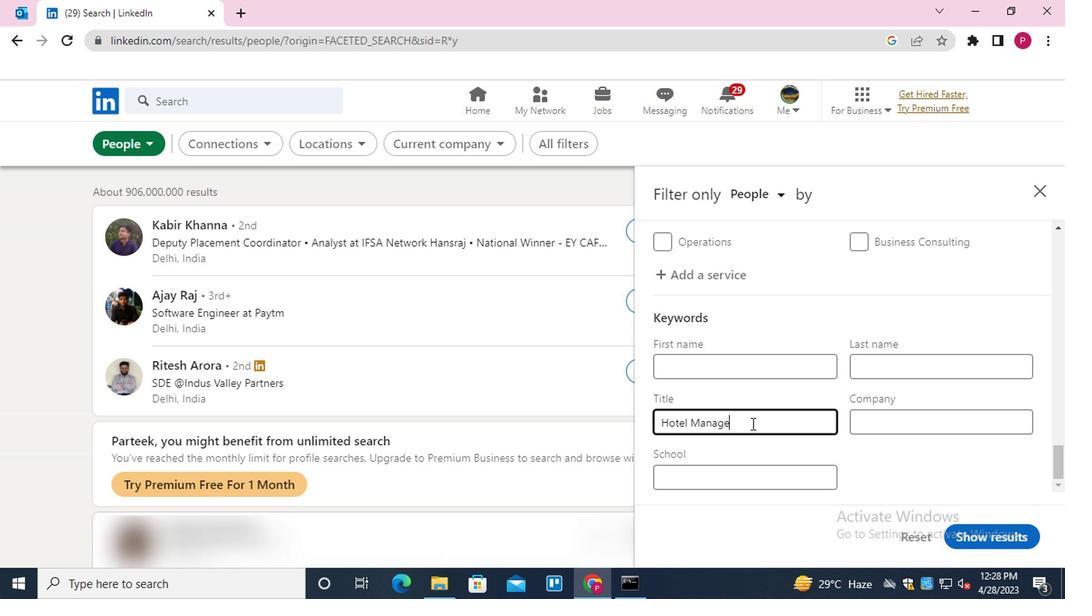 
Action: Mouse moved to (966, 529)
Screenshot: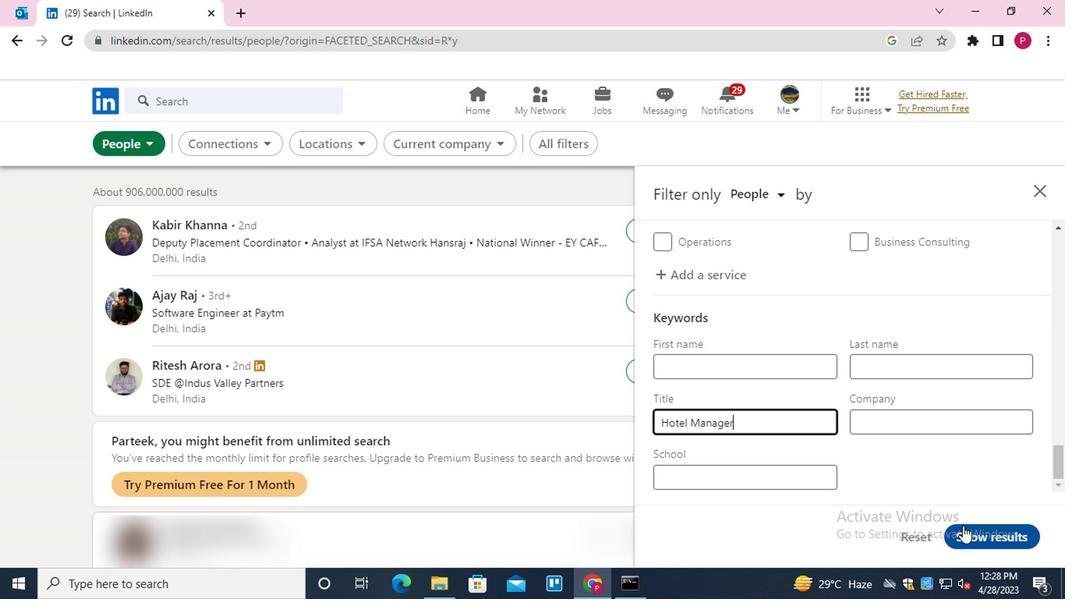 
Action: Mouse pressed left at (966, 529)
Screenshot: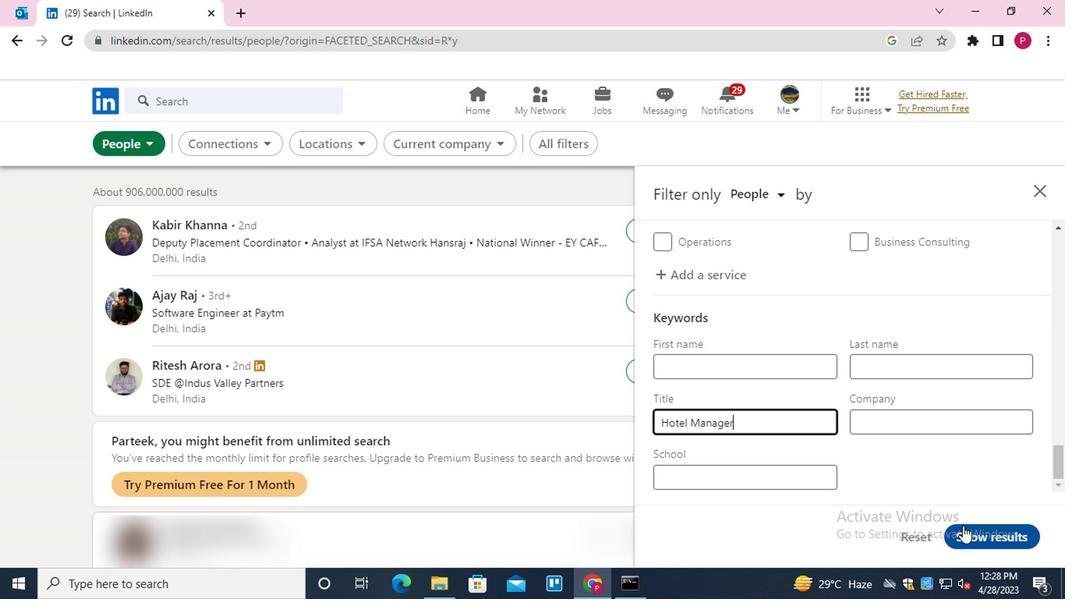 
Action: Mouse moved to (523, 290)
Screenshot: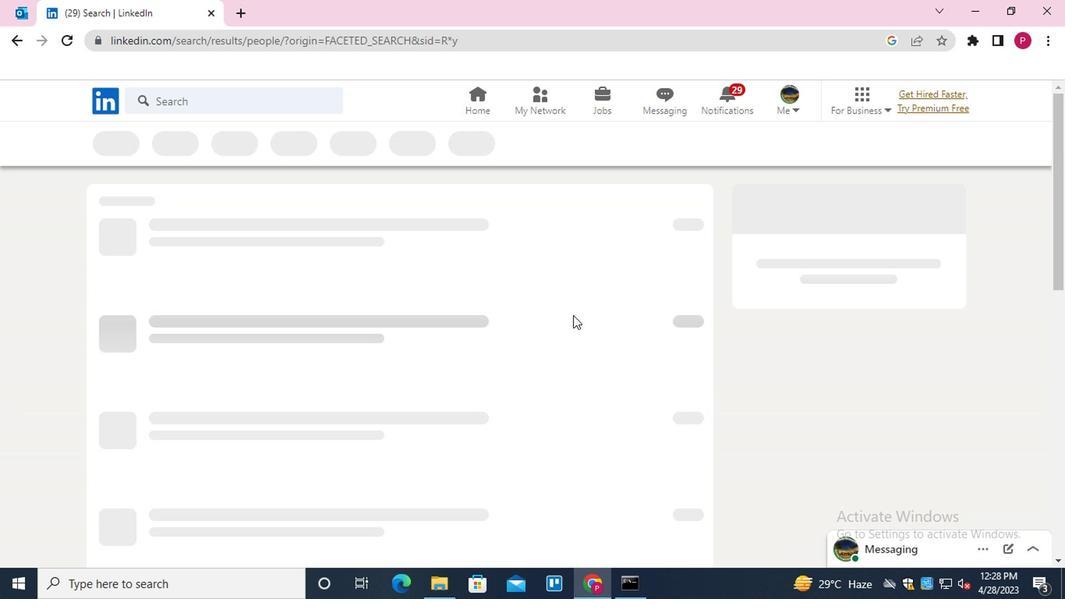 
